 Task: open an excel sheet and write heading  Budget Tracker. Add Descriptions in a column and its values below  'Salary, Rent, Dining Out, Internet Bill, Groceries, Utilities Bill, Gas & Savings. 'Add Categories in next column and its values below  Income, Housing, Food, Utilities, Food, Utilities, Transportation & Savings. Add amount in next column and its values below  $2,500, $800, $100, $50, $200, $100, $100, $50 & $500. Add Dates in next column and its values below  2023-05-01, 2023-05-05, 2023-05-10, 2023-05-15, 2023-05-19, 2023-05-22, 2023-05-25 & 2023-05-30. Add Income/ Expense in next column and its values below  Income, Expense, Expense, Expense, Expense, Expense, Expense & IncomeSave page ExpenseCat
Action: Mouse moved to (41, 130)
Screenshot: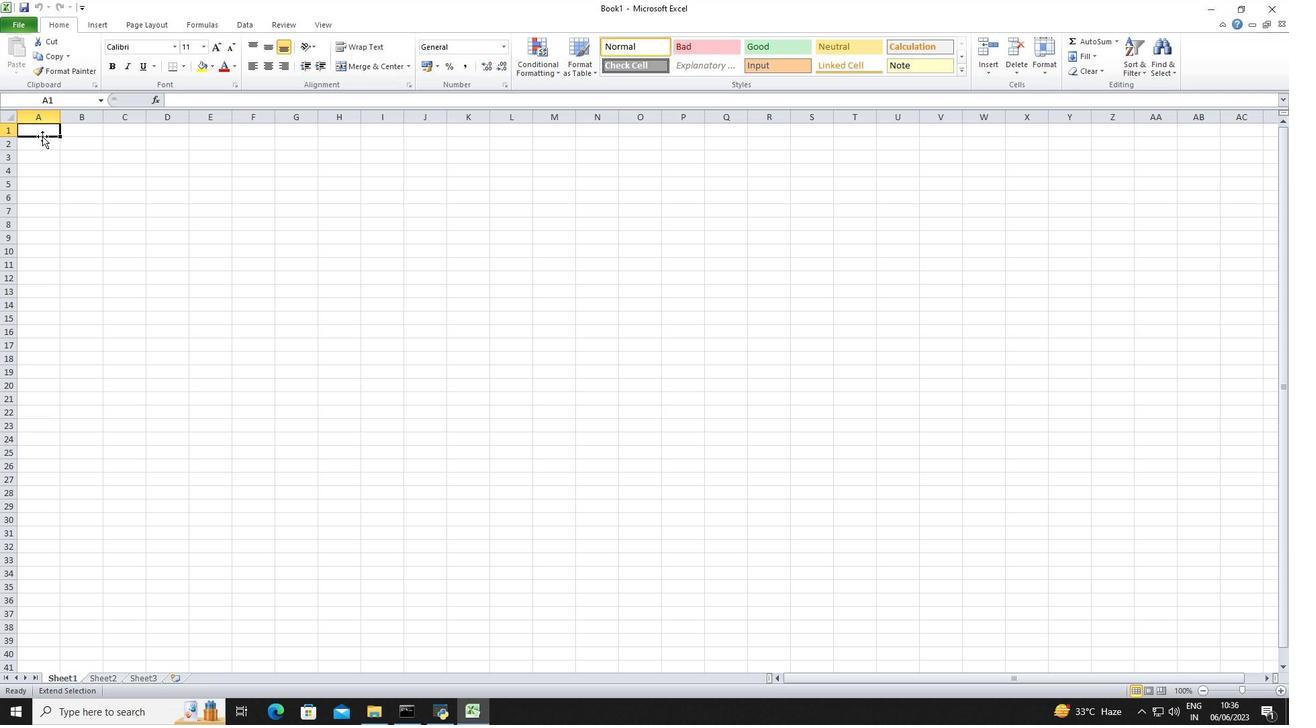 
Action: Mouse pressed left at (41, 130)
Screenshot: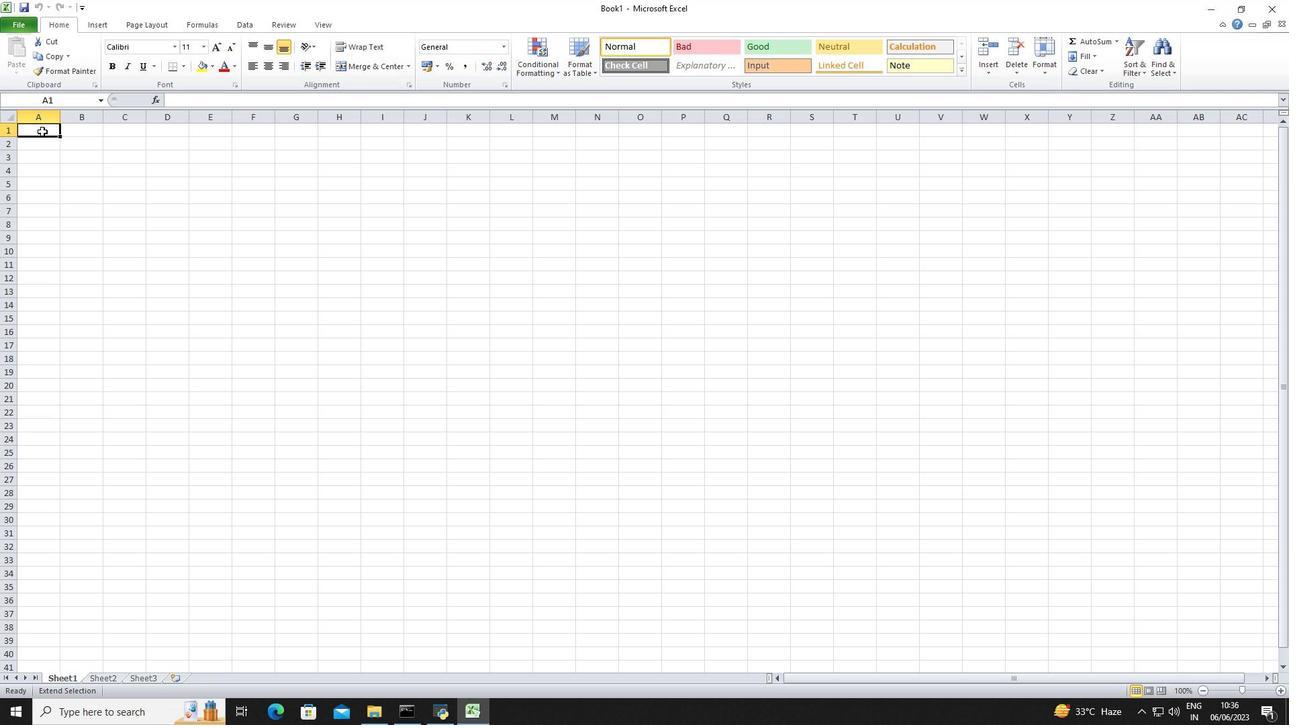 
Action: Key pressed <Key.shift>Budget<Key.space><Key.shift>Tracker<Key.down><Key.down><Key.shift>Descriptions<Key.down><Key.shift>Salary<Key.down><Key.shift>Rent<Key.down><Key.shift>Dining<Key.space><Key.shift>Out<Key.down><Key.shift>Internet<Key.space><Key.shift>Bill<Key.enter><Key.shift>F<Key.backspace><Key.shift>Groceries<Key.down><Key.shift>Utilties<Key.space><Key.shift>V<Key.backspace><Key.shift>Bill<Key.enter><Key.shift>Gas\<Key.enter><Key.backspace><Key.up>
Screenshot: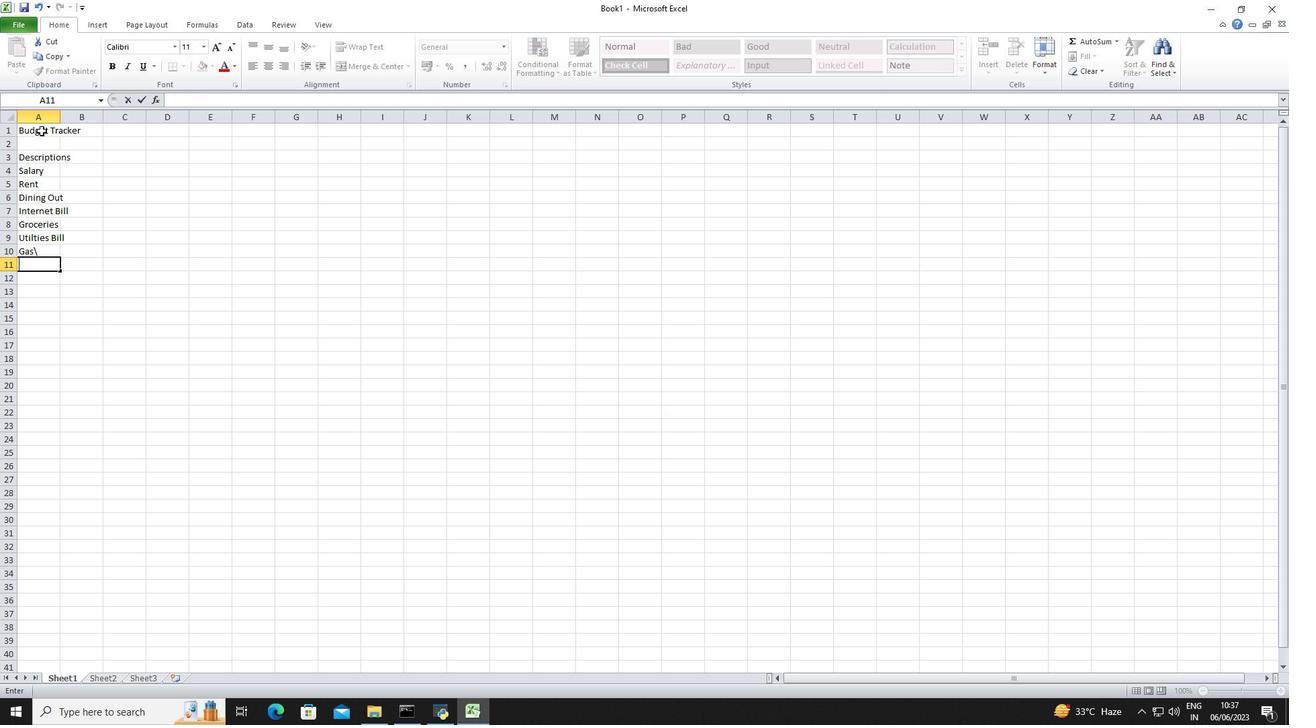 
Action: Mouse moved to (42, 252)
Screenshot: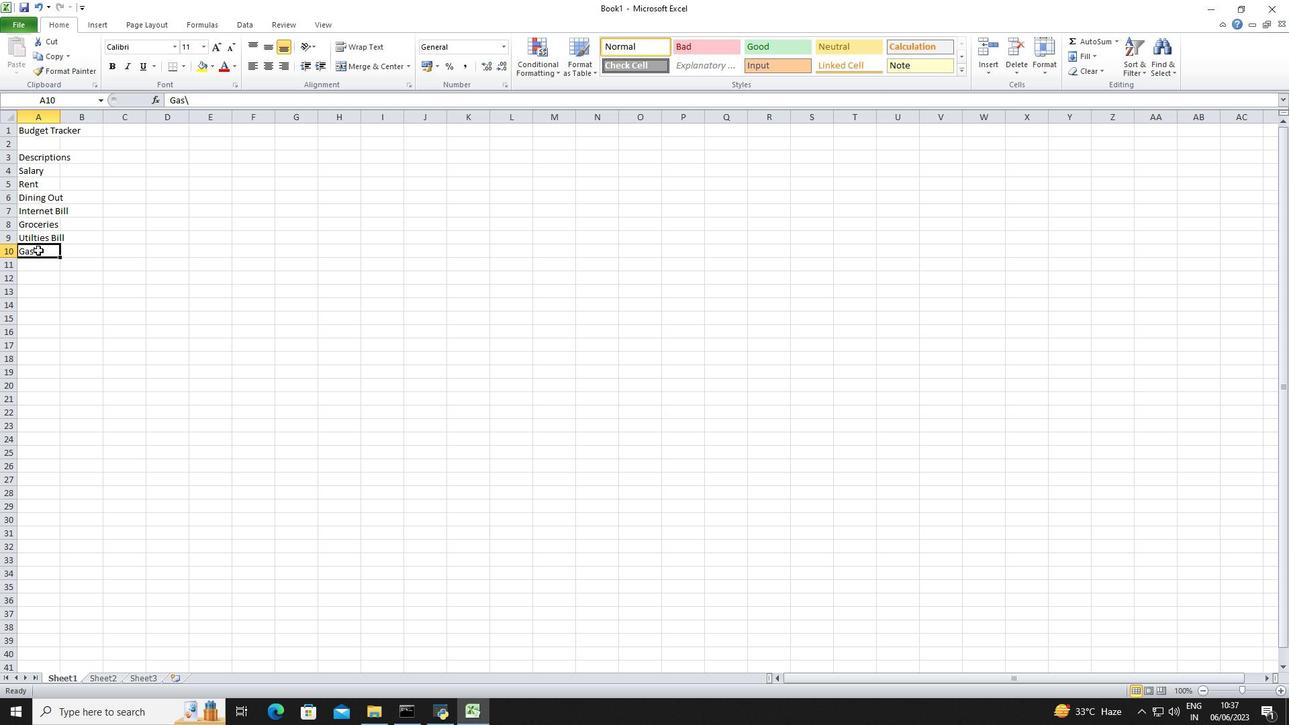 
Action: Mouse pressed left at (42, 252)
Screenshot: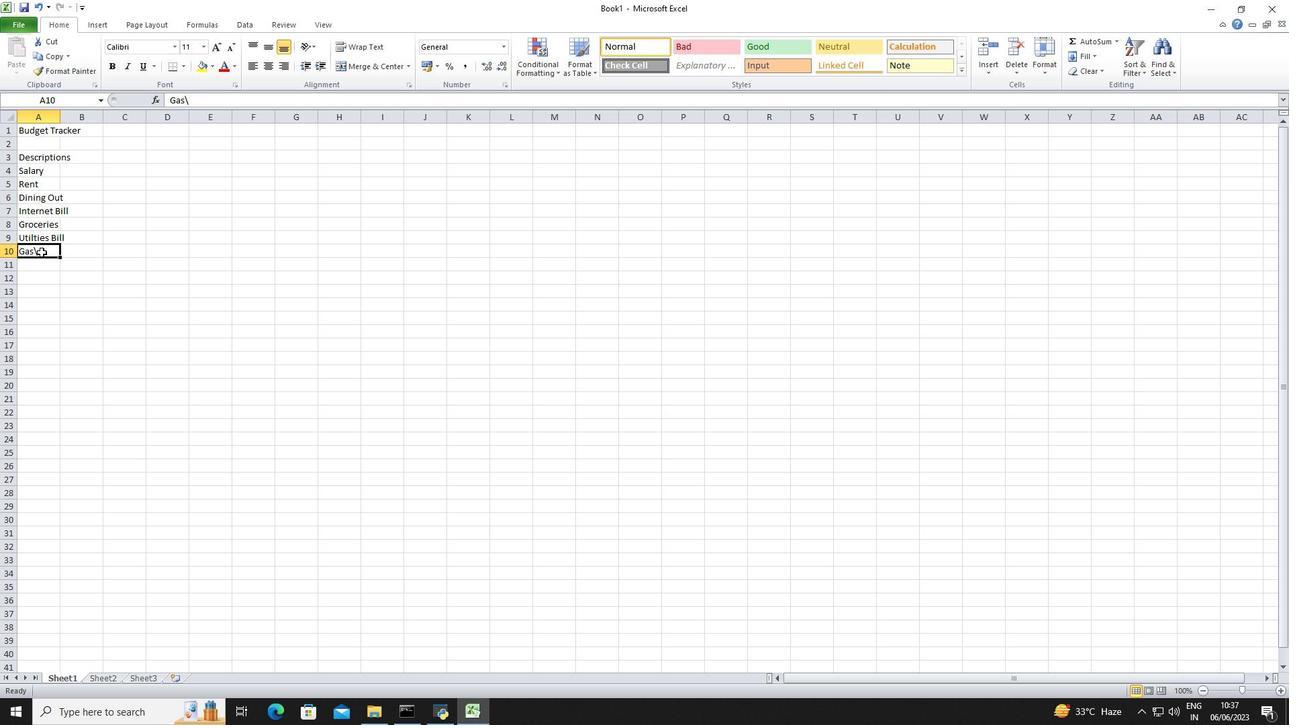 
Action: Mouse pressed left at (42, 252)
Screenshot: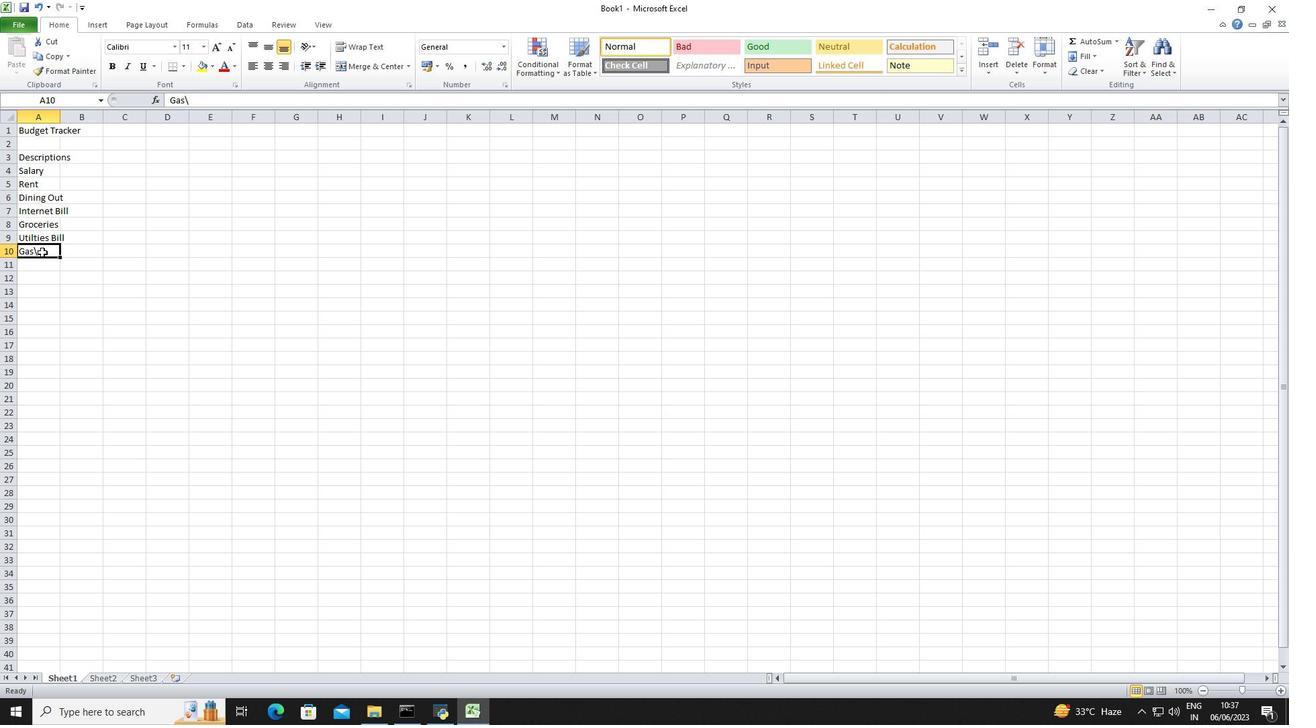 
Action: Key pressed <Key.backspace><Key.enter><Key.shift>Savings<Key.down><Key.right><Key.right><Key.up><Key.up><Key.up><Key.up><Key.up><Key.up><Key.up><Key.up><Key.up><Key.shift>Categories<Key.down><Key.shift>Income<Key.down><Key.shift>Housng<Key.left><Key.right>
Screenshot: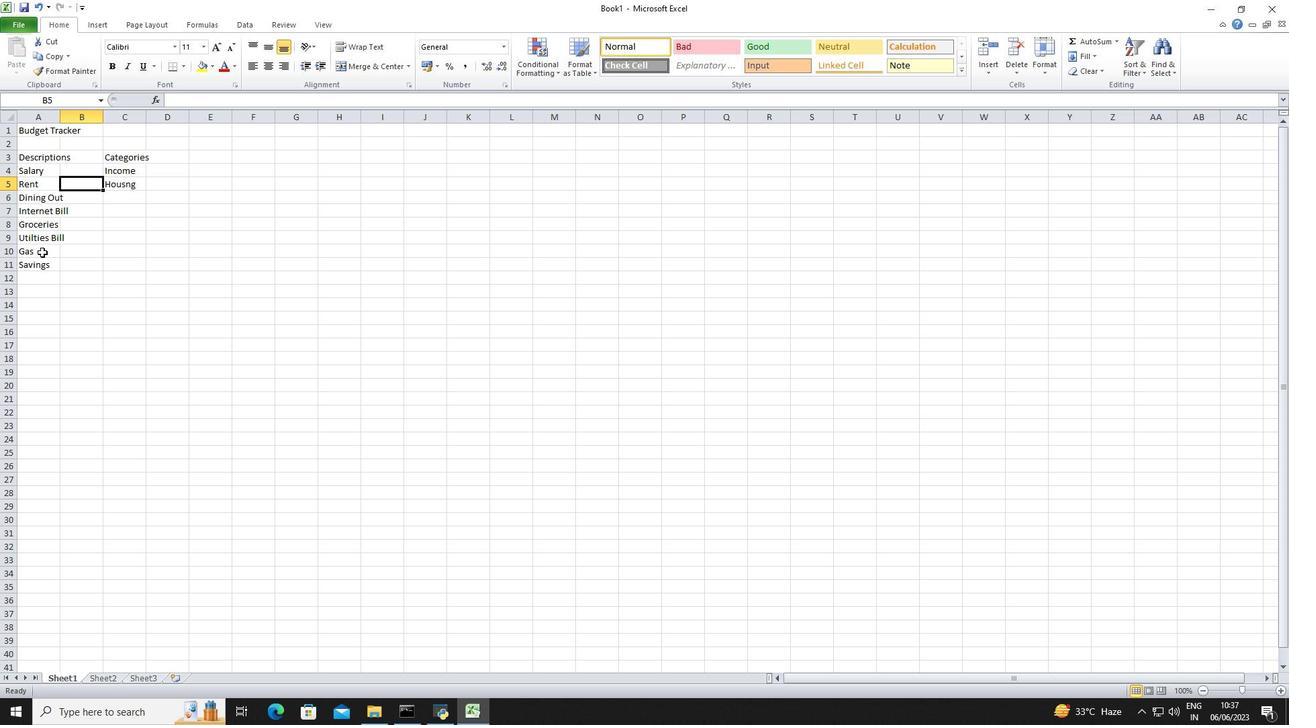
Action: Mouse moved to (120, 178)
Screenshot: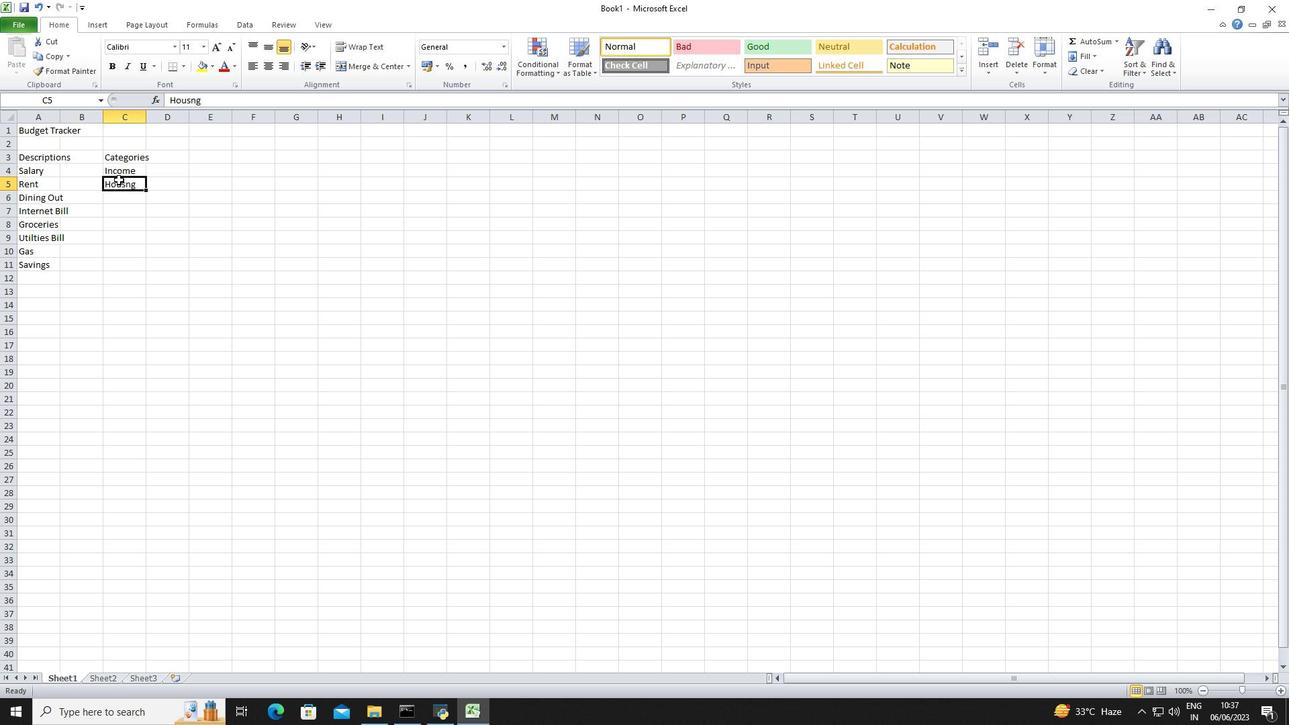 
Action: Mouse pressed left at (120, 178)
Screenshot: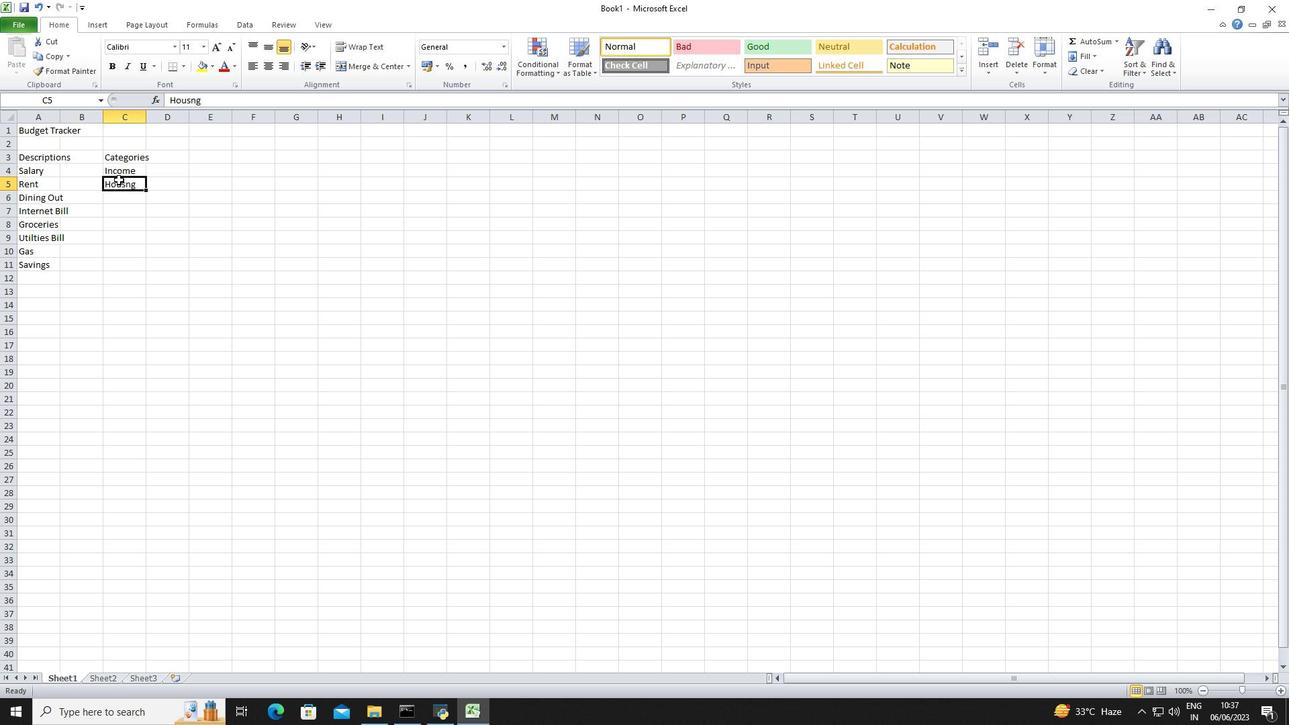 
Action: Mouse moved to (118, 180)
Screenshot: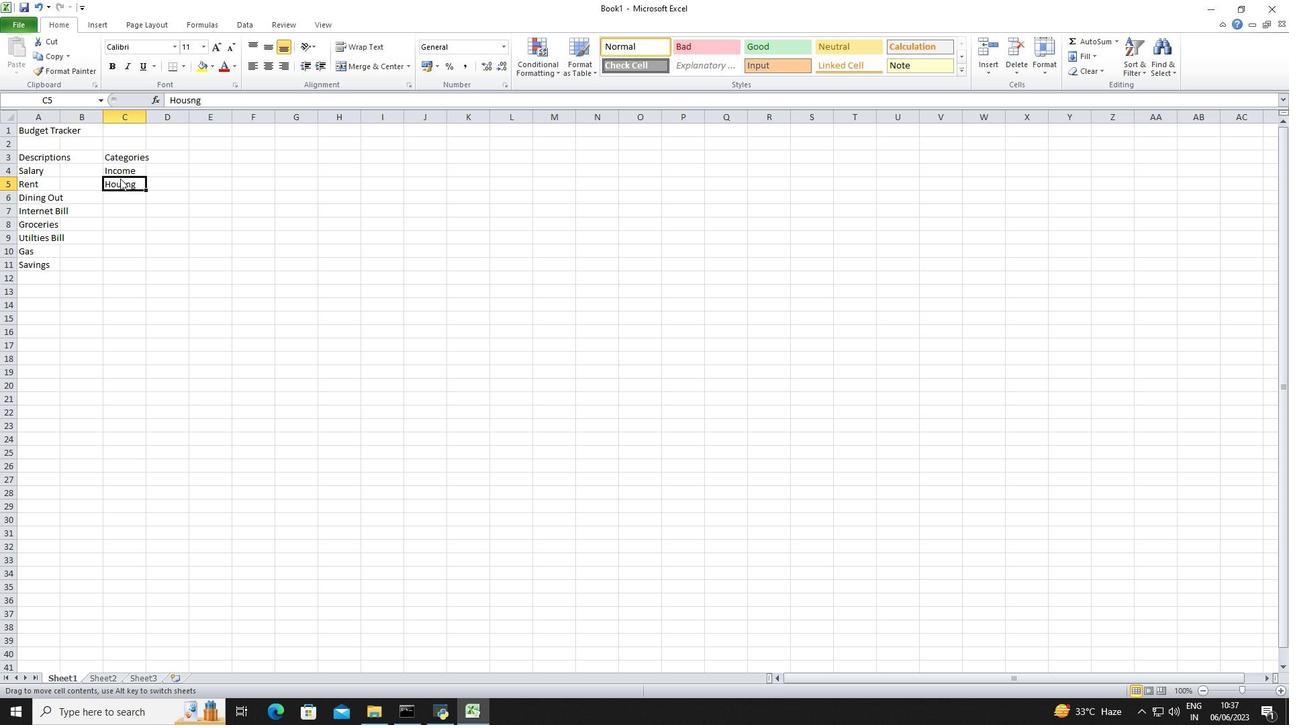 
Action: Mouse pressed left at (118, 180)
Screenshot: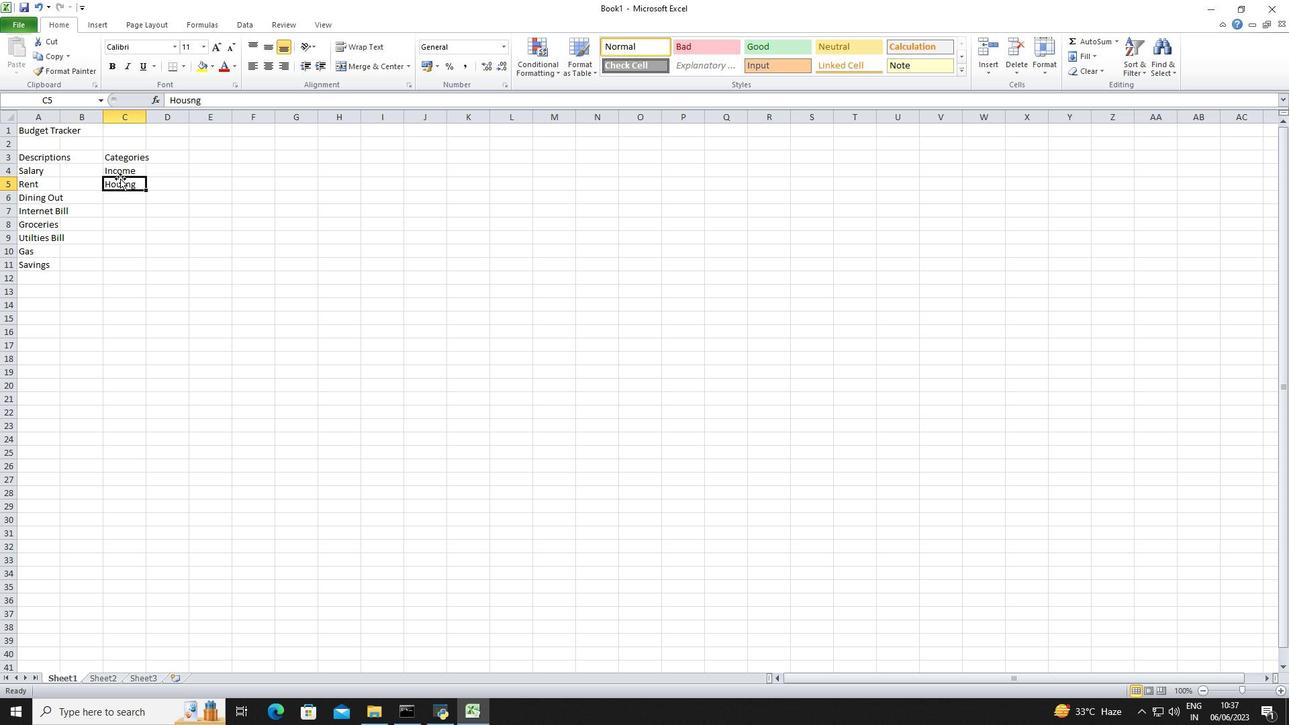 
Action: Mouse moved to (122, 183)
Screenshot: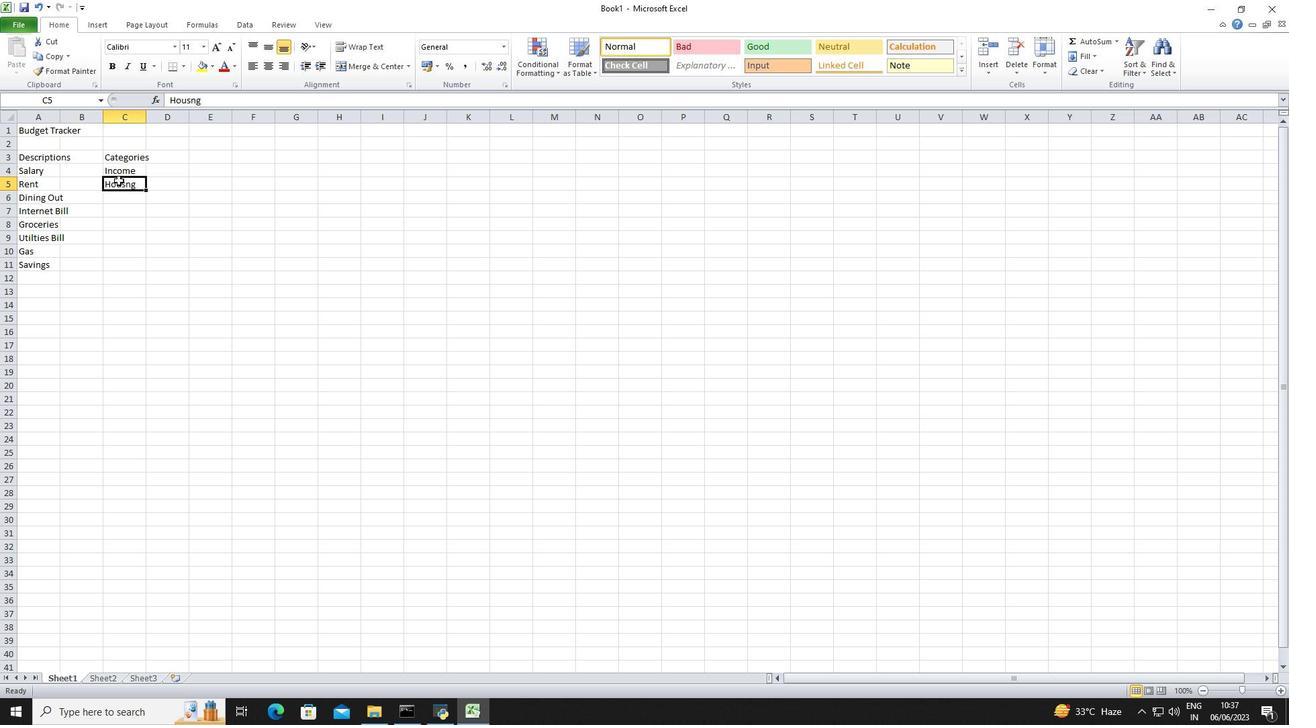 
Action: Mouse pressed left at (122, 183)
Screenshot: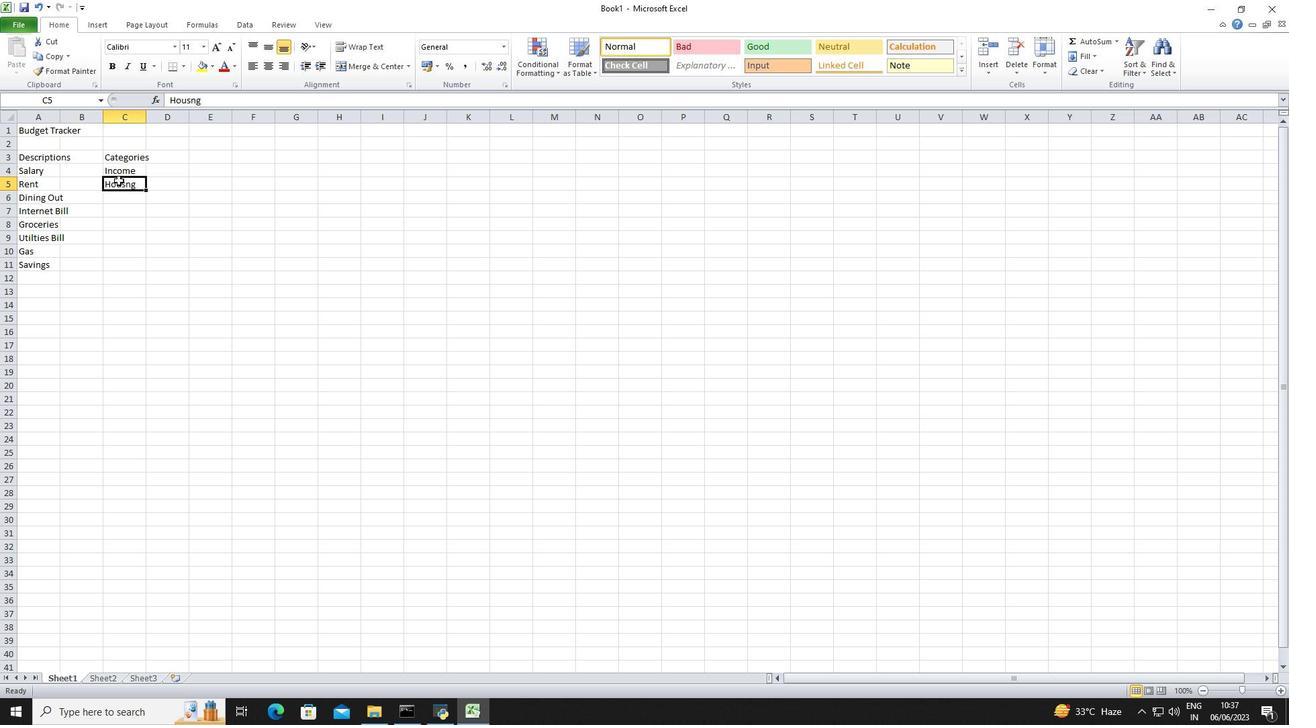 
Action: Mouse pressed left at (122, 183)
Screenshot: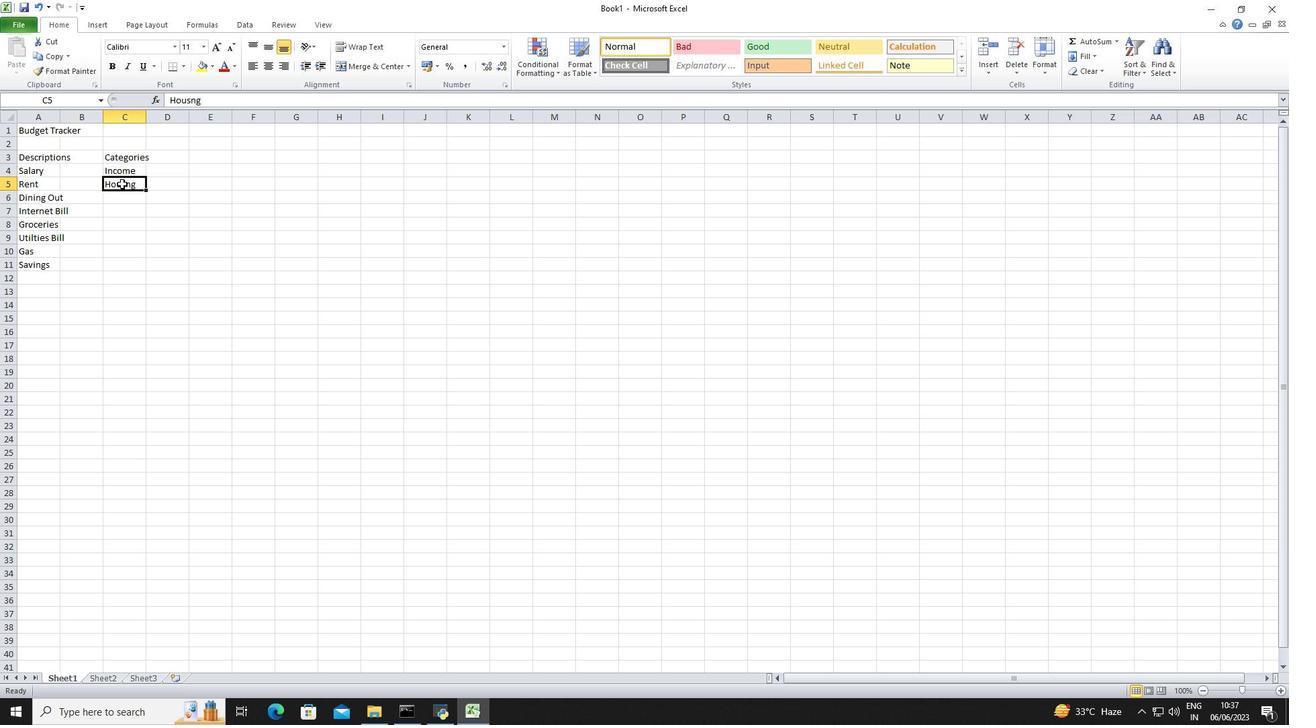 
Action: Mouse moved to (124, 182)
Screenshot: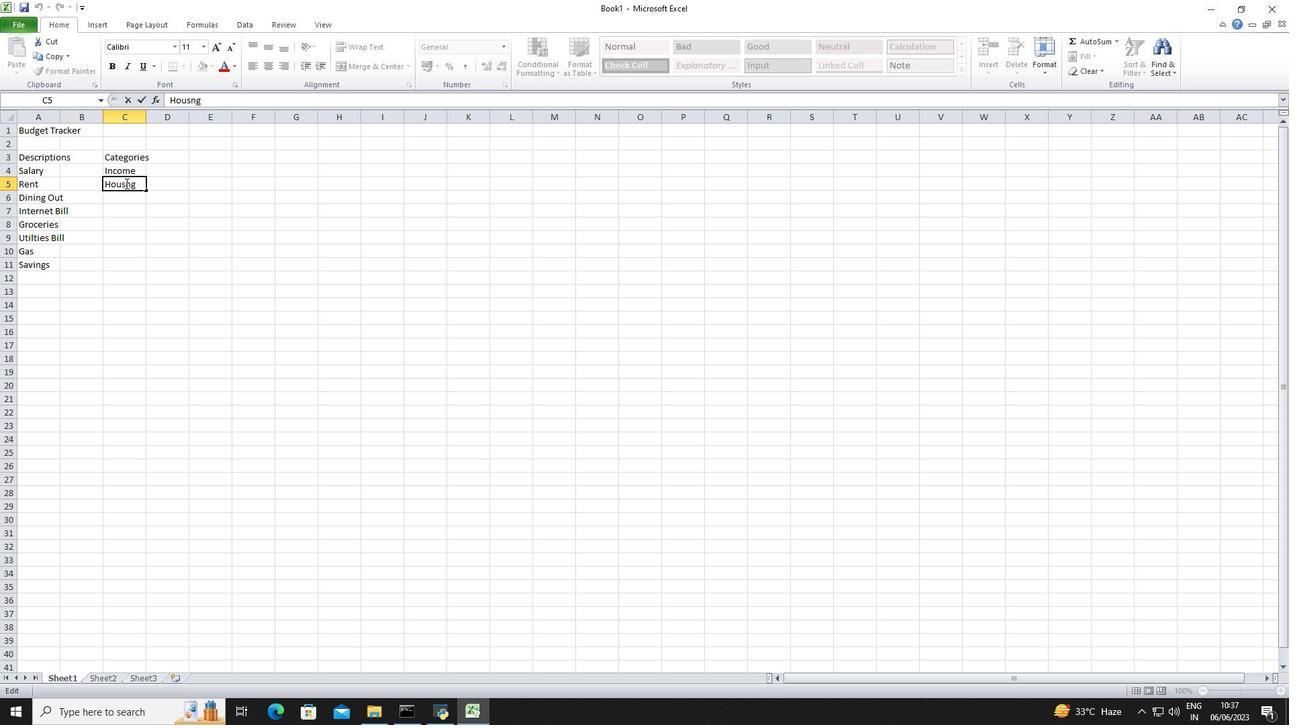 
Action: Mouse pressed left at (124, 182)
Screenshot: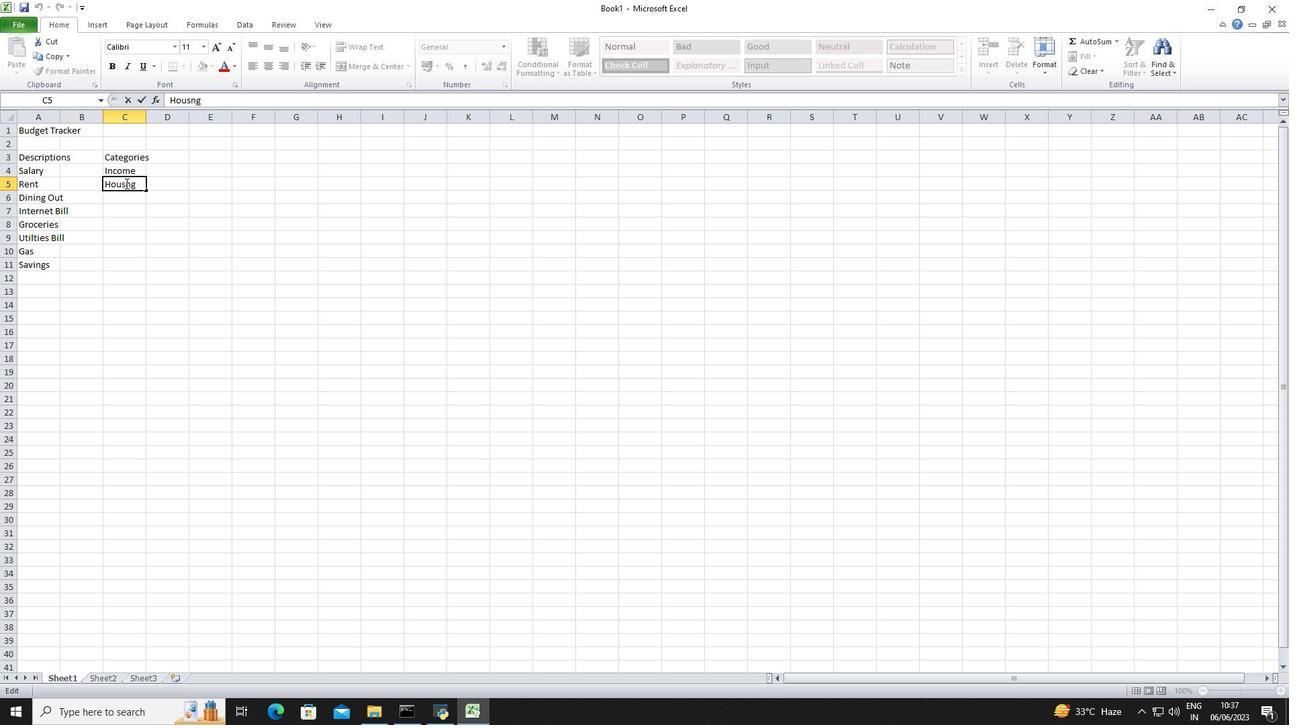 
Action: Mouse moved to (159, 196)
Screenshot: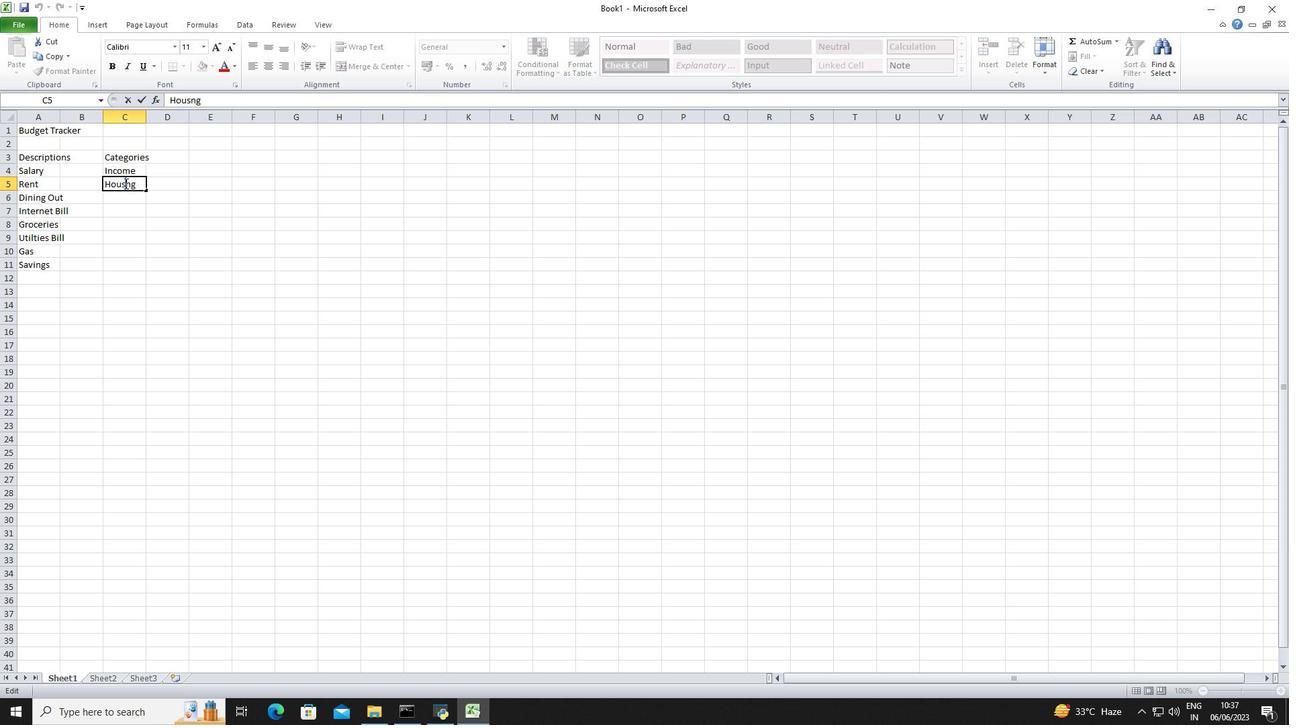 
Action: Key pressed i<Key.enter><Key.shift>Food<Key.enter><Key.shift>Utilities<Key.enter><Key.shift>Food<Key.enter><Key.shift>Utilities<Key.enter><Key.shift>Transportation<Key.enter><Key.shift><Key.shift><Key.shift><Key.shift><Key.shift><Key.shift><Key.shift><Key.shift><Key.shift><Key.shift><Key.shift><Key.shift><Key.shift><Key.shift><Key.shift><Key.shift><Key.shift><Key.shift><Key.shift><Key.shift><Key.shift><Key.shift>Savings<Key.down><Key.right><Key.right><Key.up><Key.up><Key.up><Key.up><Key.up><Key.up><Key.up><Key.up><Key.up><Key.shift>Amount<Key.down>2500<Key.down>800<Key.down>100<Key.down>50<Key.down>200<Key.down>100<Key.down>100<Key.down>50<Key.up>50<Key.down>500<Key.down><Key.right><Key.right>
Screenshot: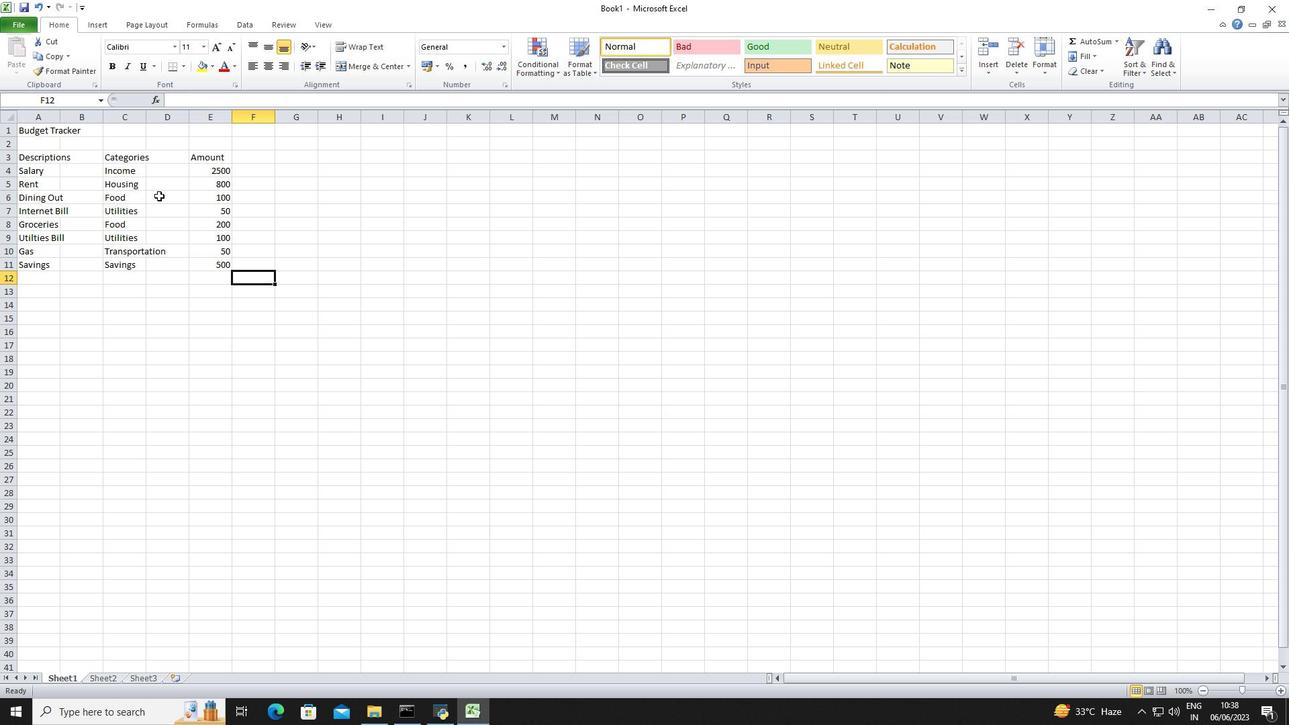 
Action: Mouse moved to (208, 172)
Screenshot: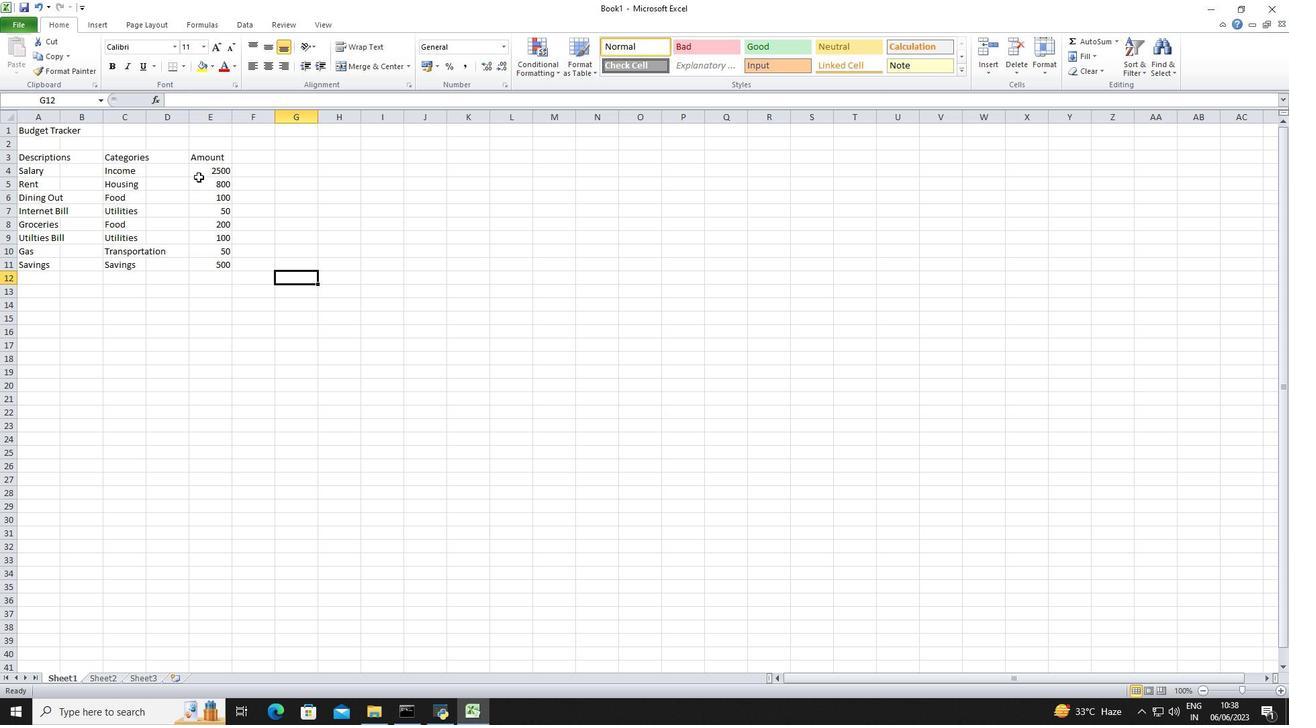 
Action: Mouse pressed left at (208, 172)
Screenshot: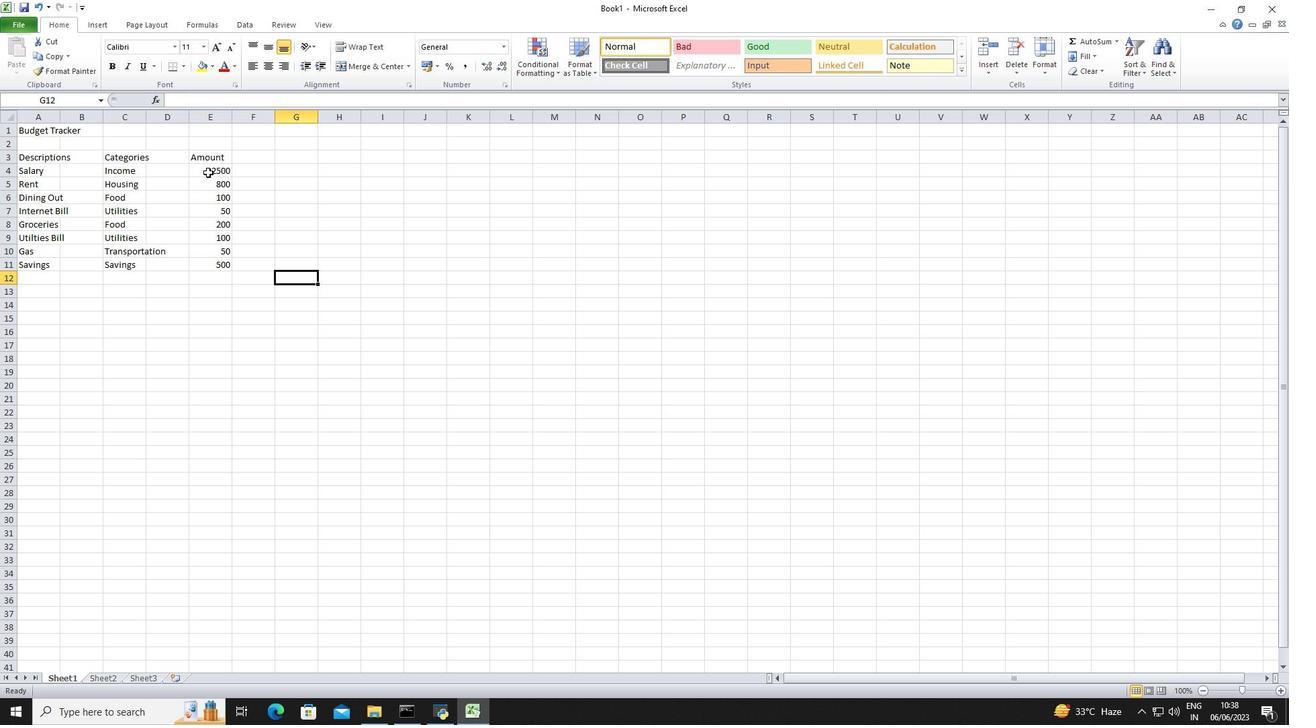 
Action: Mouse moved to (501, 47)
Screenshot: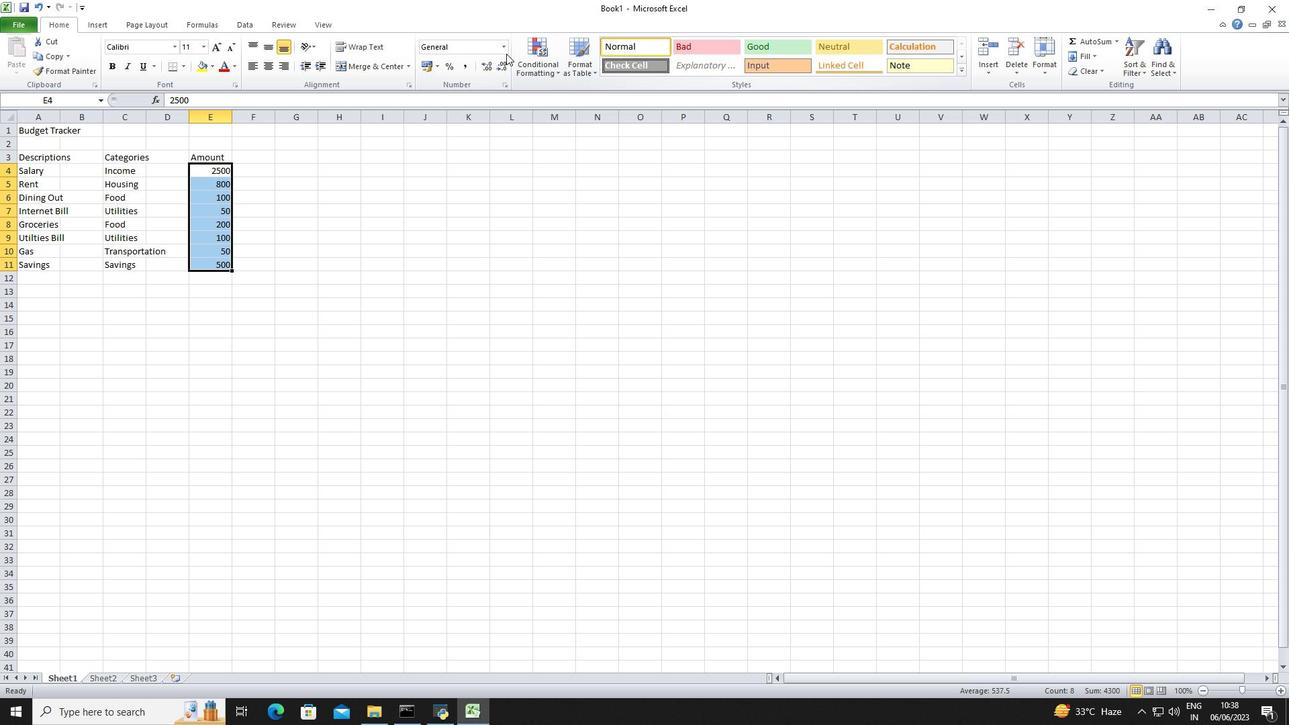 
Action: Mouse pressed left at (501, 47)
Screenshot: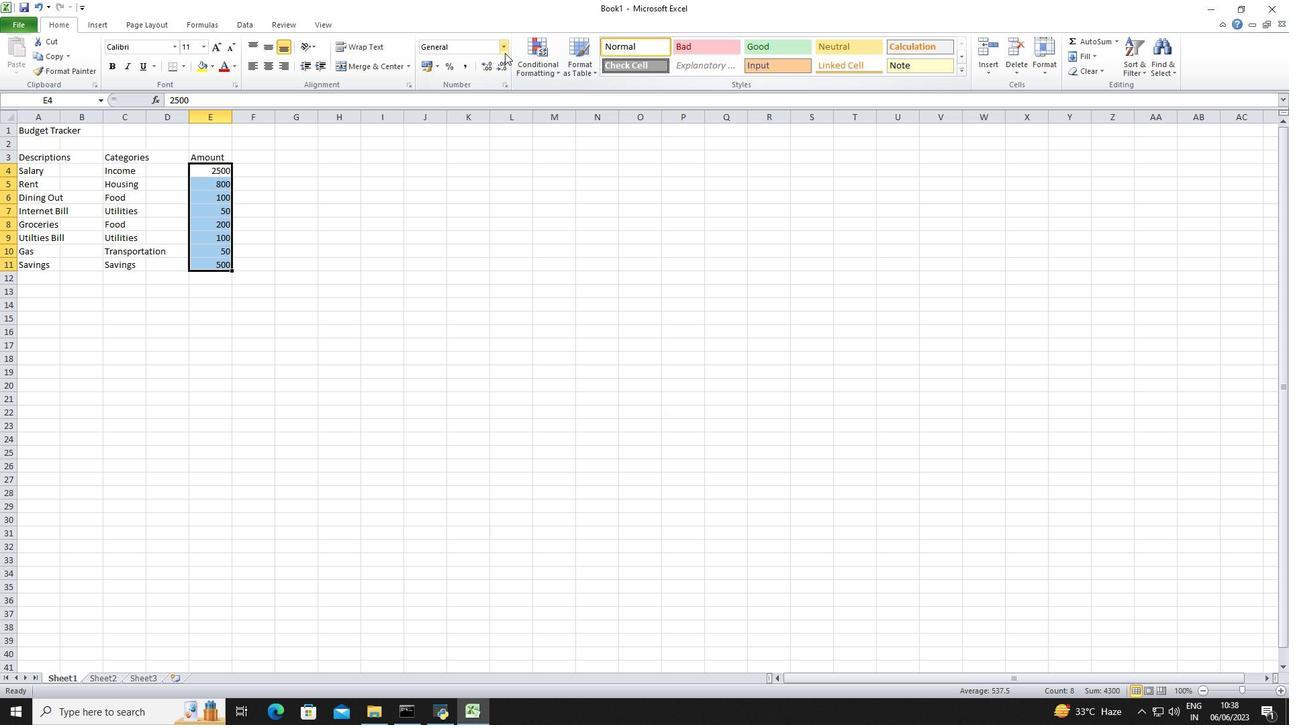 
Action: Mouse moved to (503, 391)
Screenshot: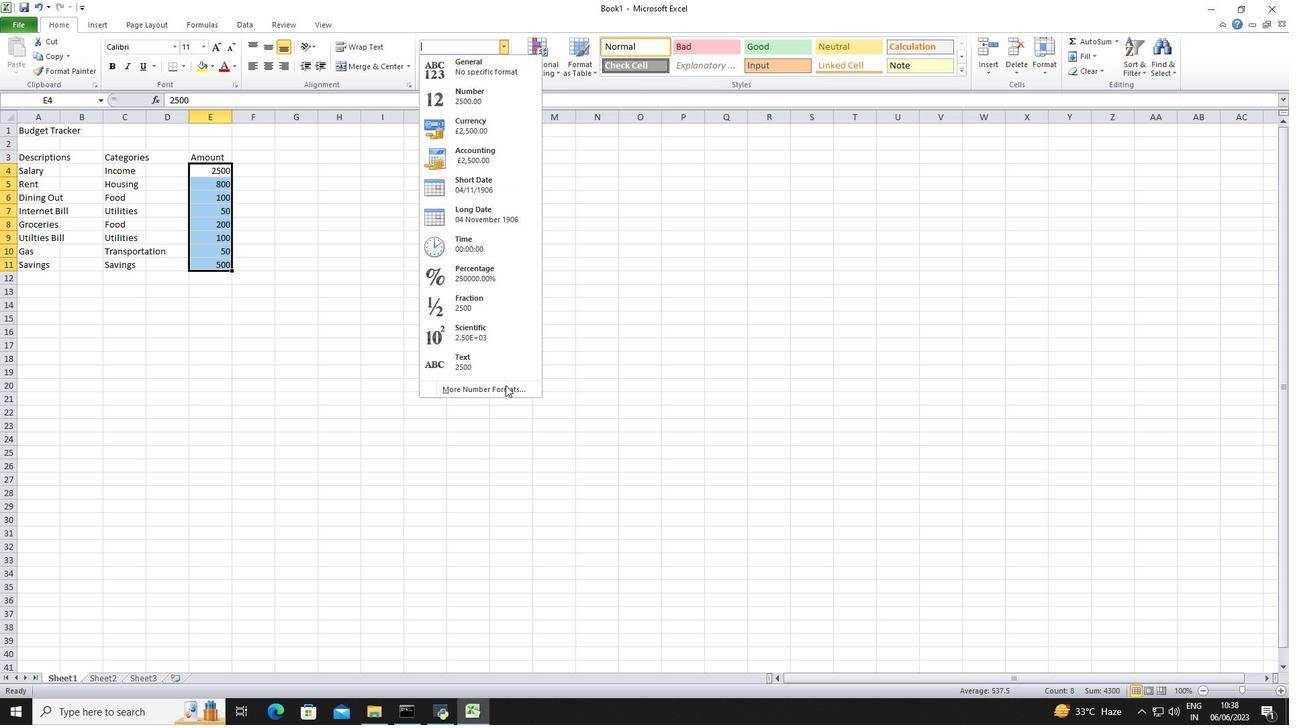 
Action: Mouse pressed left at (503, 391)
Screenshot: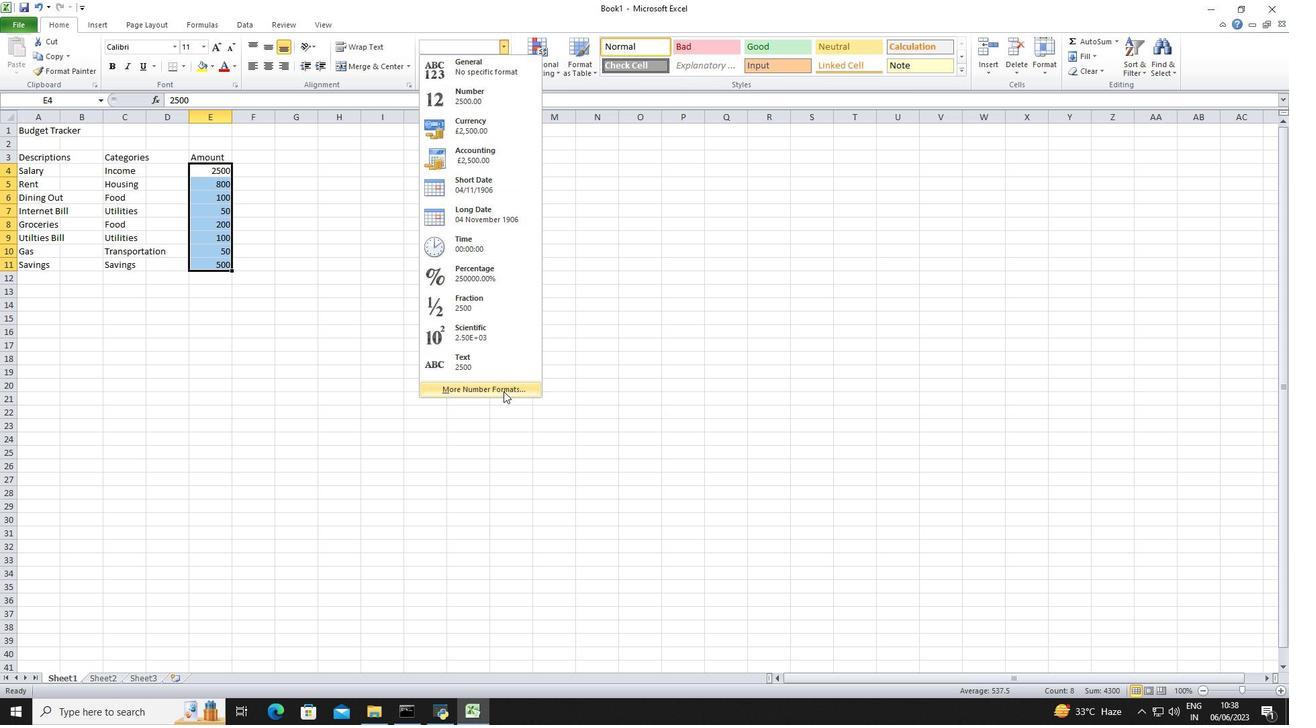 
Action: Mouse moved to (196, 247)
Screenshot: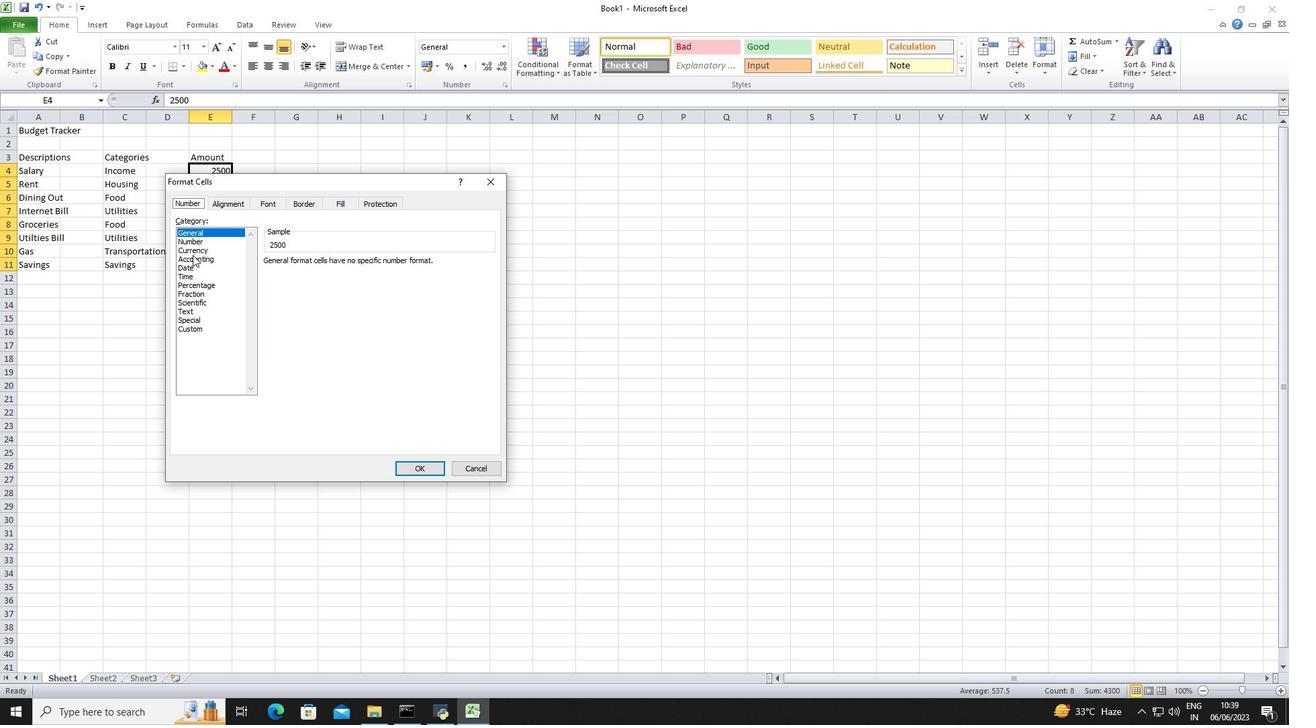 
Action: Mouse pressed left at (196, 247)
Screenshot: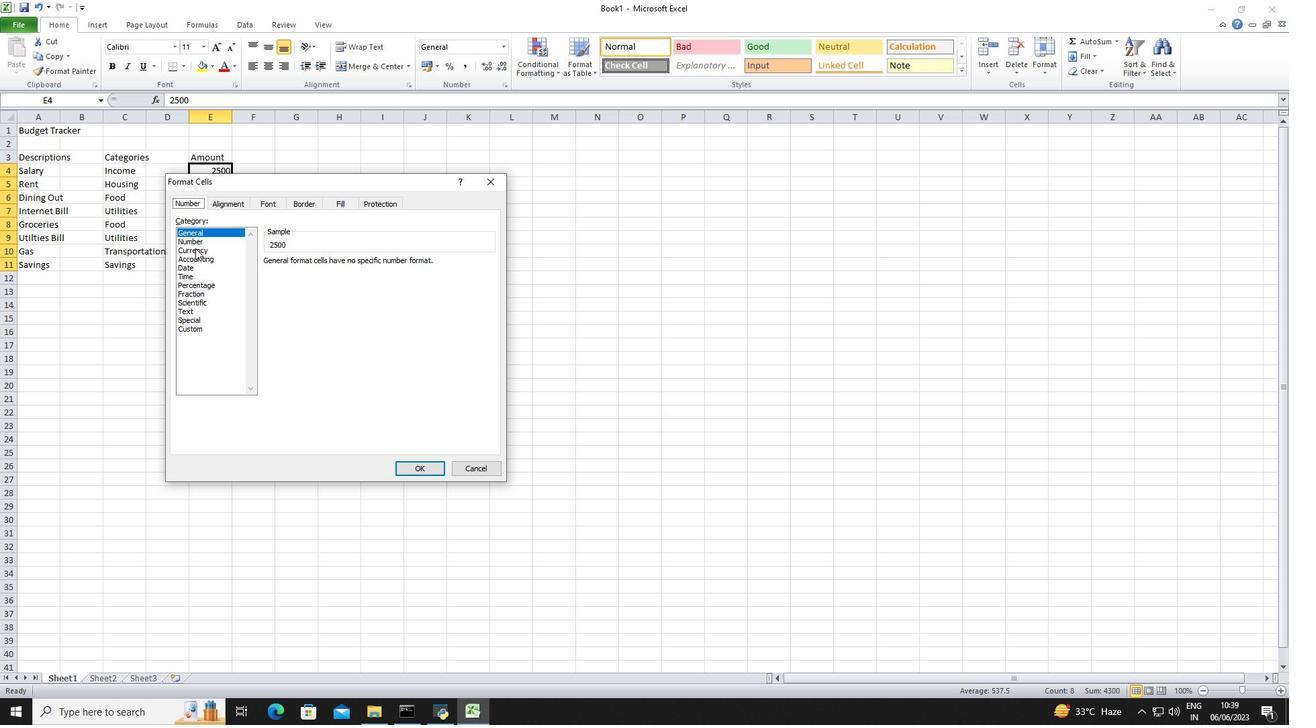 
Action: Mouse moved to (354, 265)
Screenshot: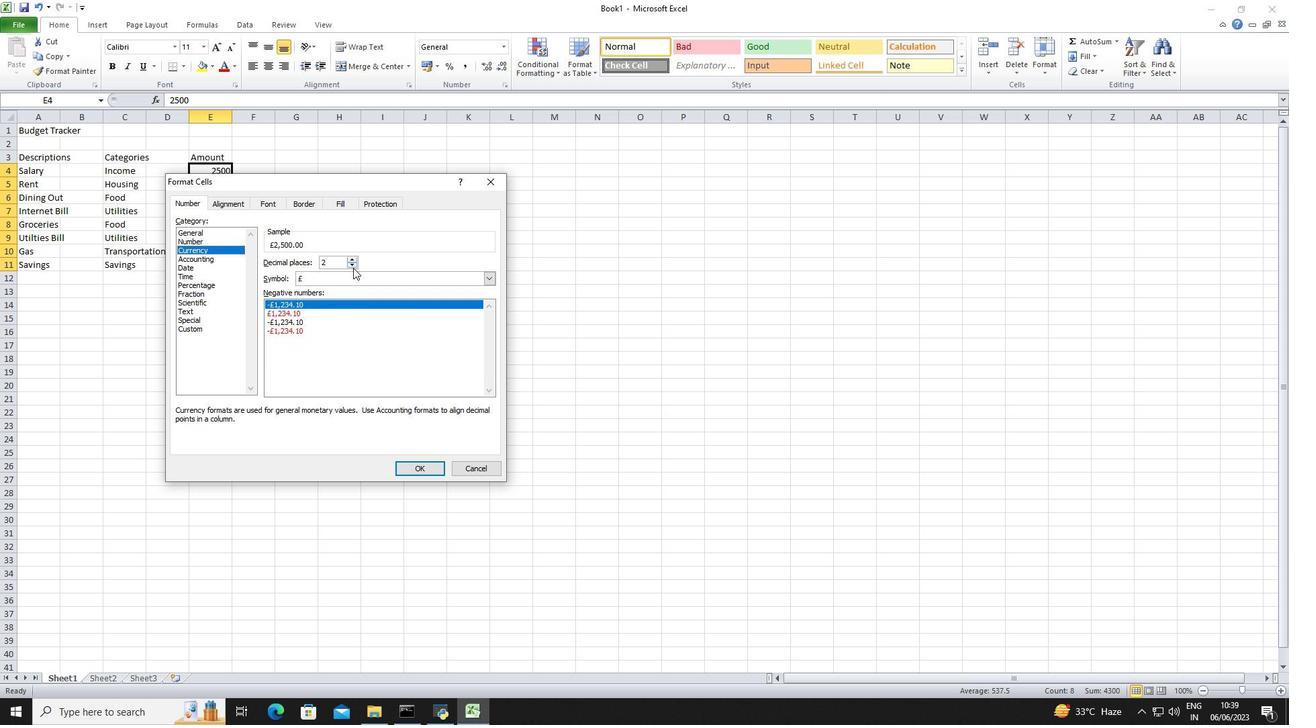 
Action: Mouse pressed left at (354, 265)
Screenshot: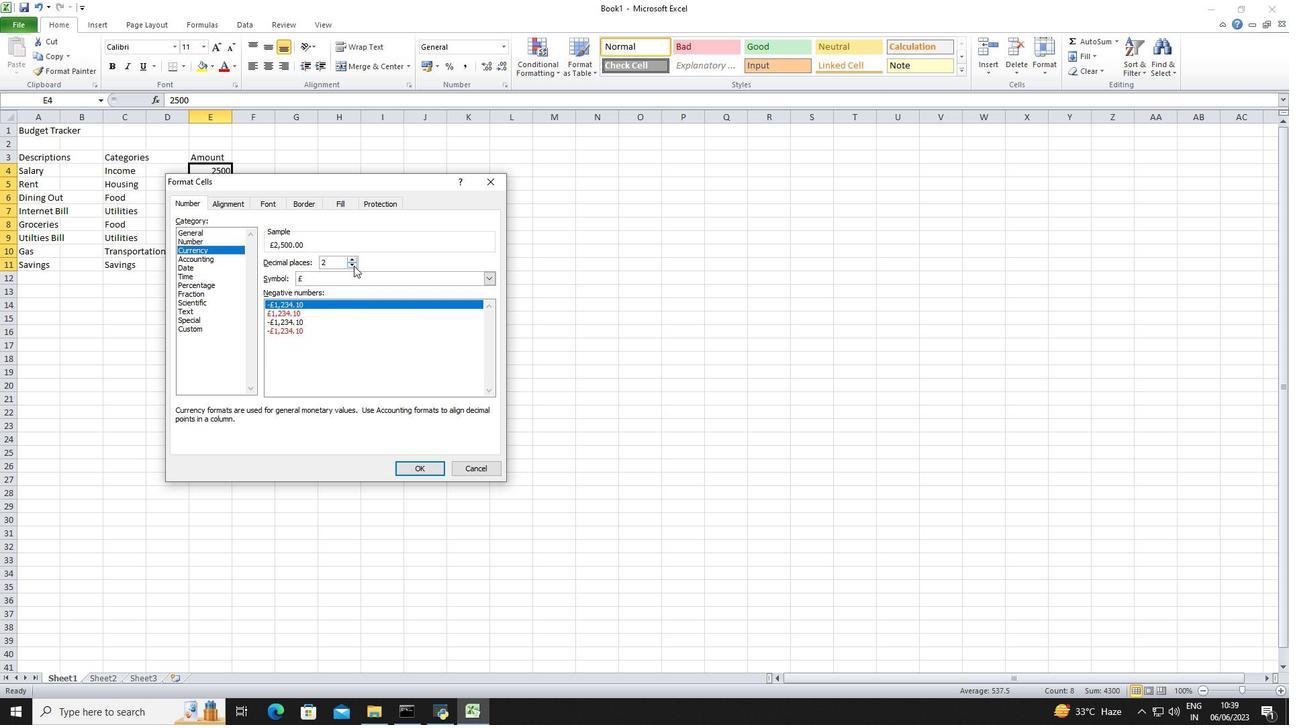
Action: Mouse pressed left at (354, 265)
Screenshot: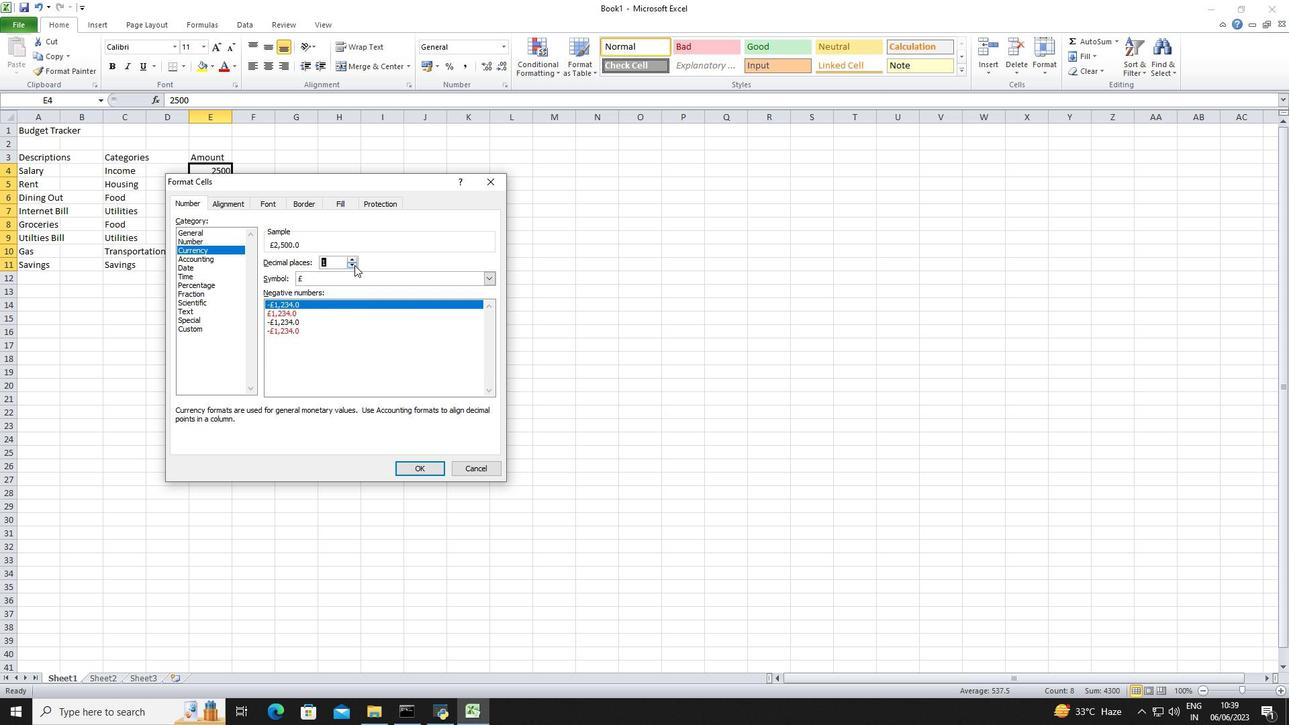 
Action: Mouse moved to (359, 277)
Screenshot: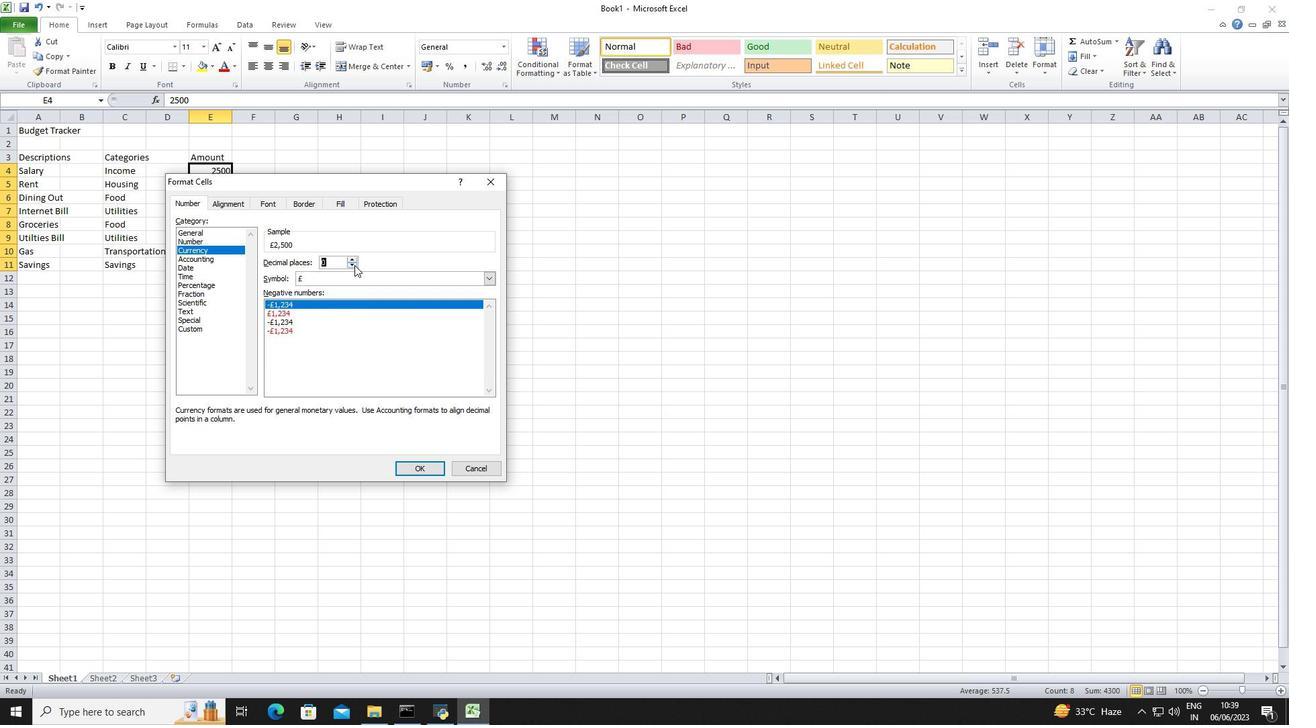 
Action: Mouse pressed left at (359, 277)
Screenshot: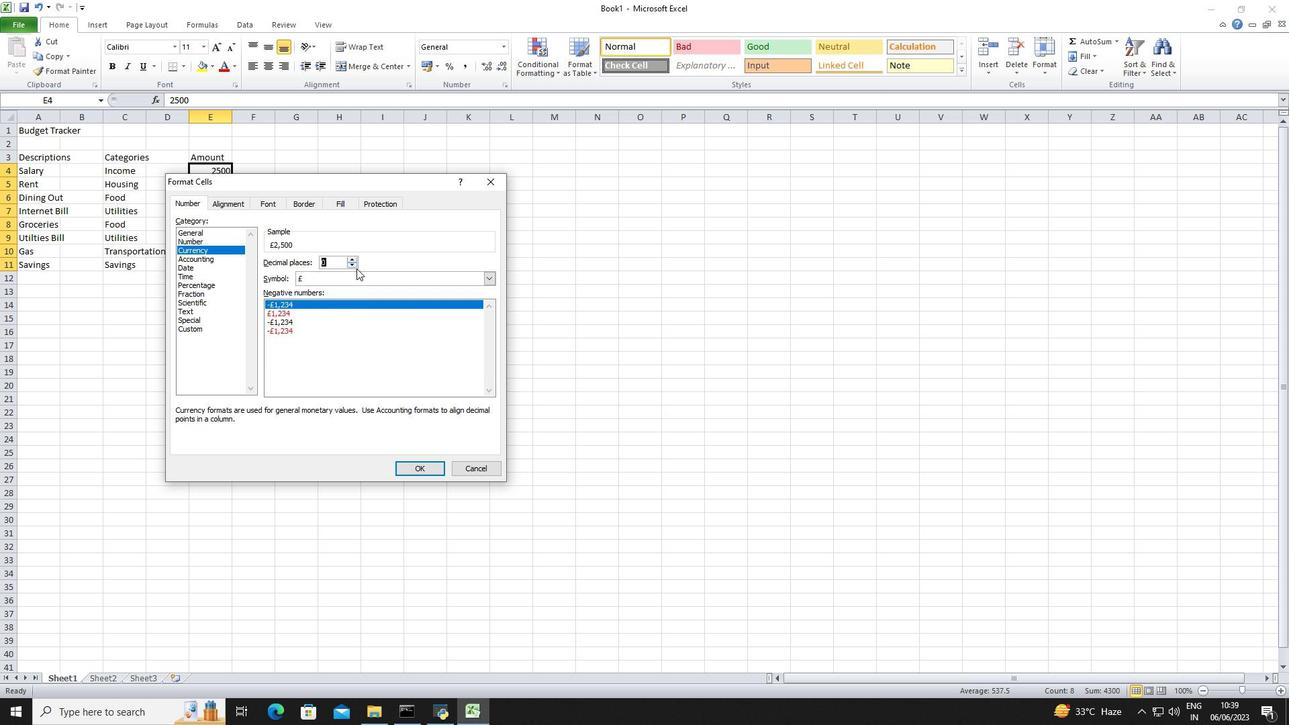 
Action: Mouse moved to (358, 296)
Screenshot: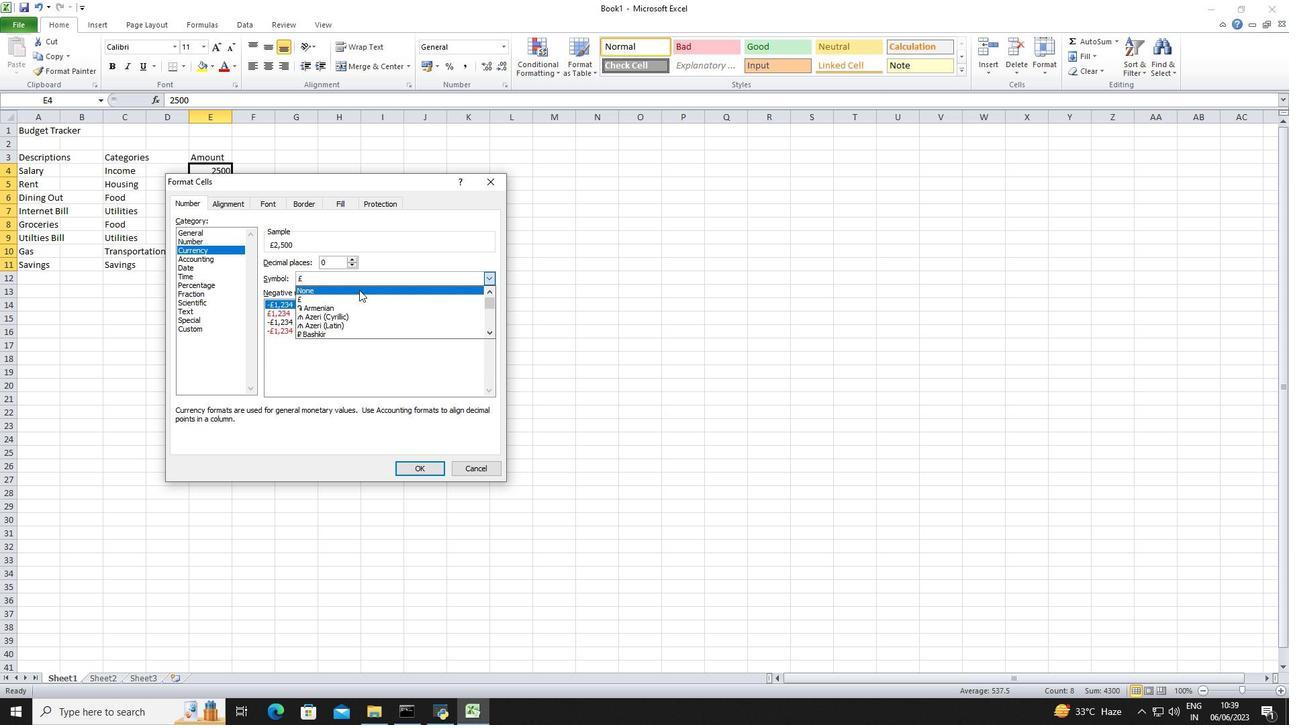 
Action: Mouse scrolled (358, 296) with delta (0, 0)
Screenshot: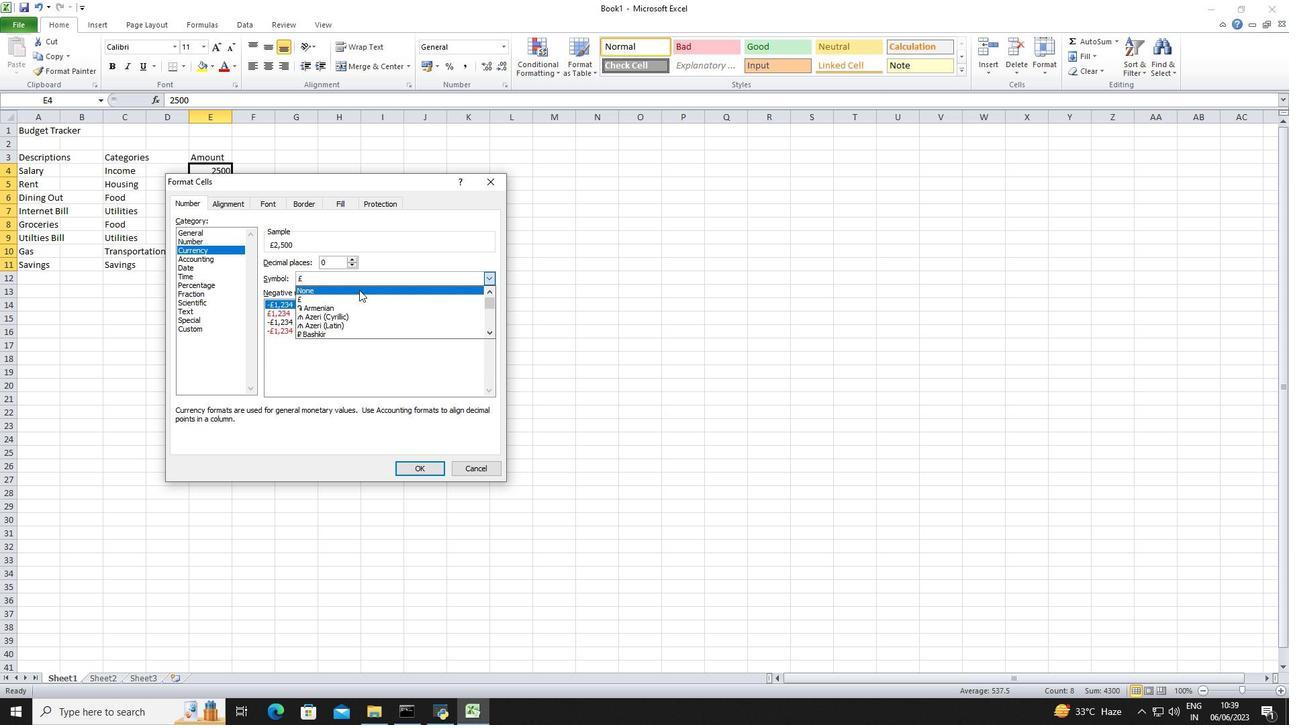 
Action: Mouse moved to (358, 298)
Screenshot: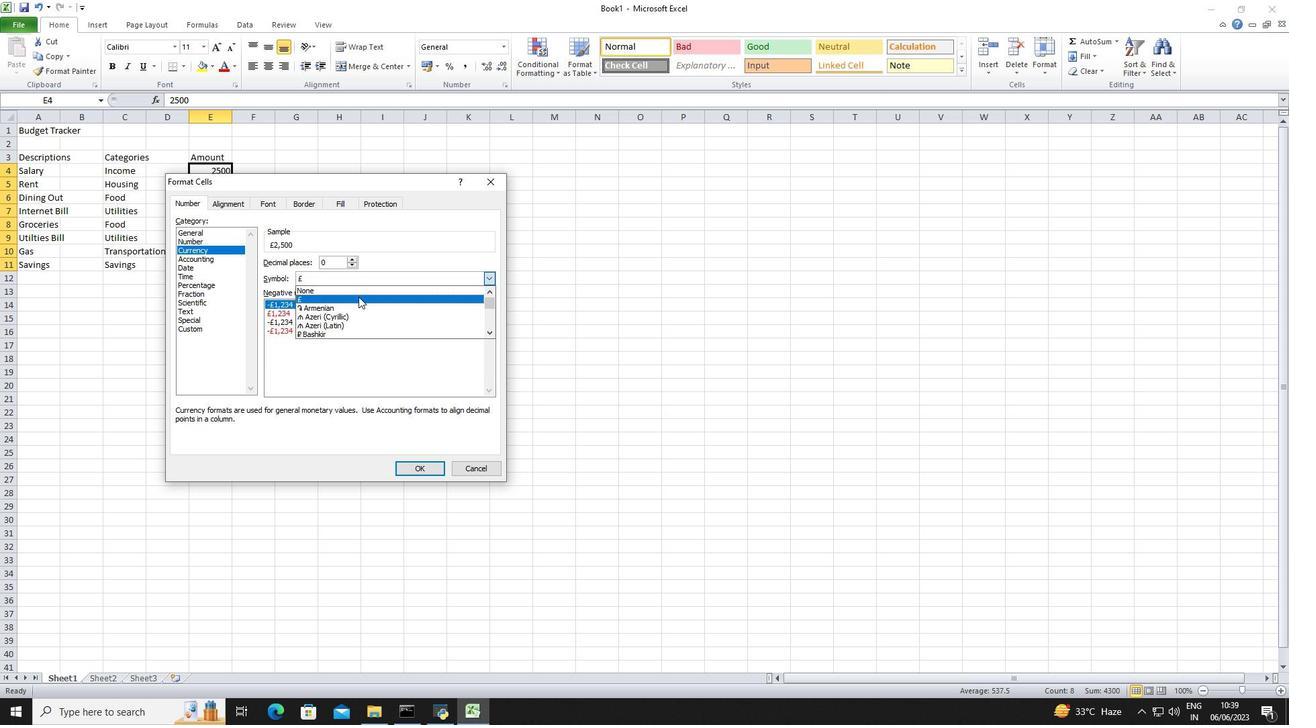 
Action: Mouse scrolled (358, 297) with delta (0, 0)
Screenshot: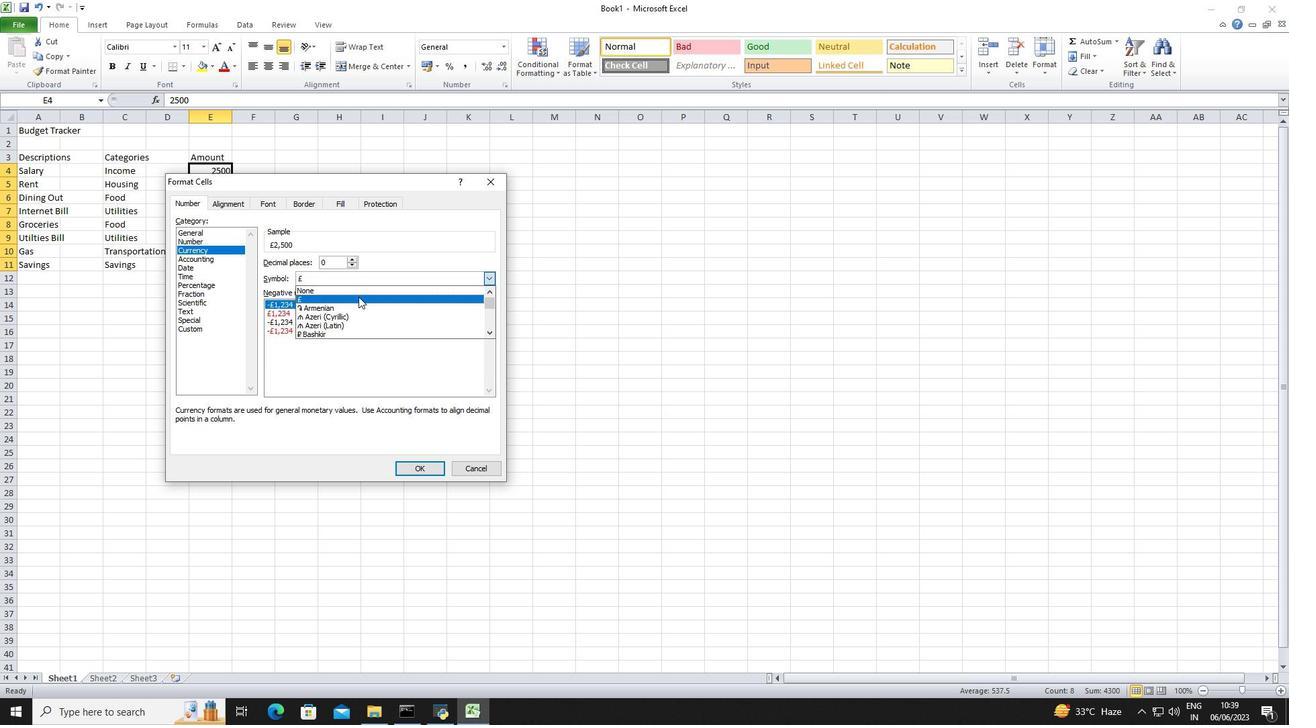 
Action: Mouse scrolled (358, 297) with delta (0, 0)
Screenshot: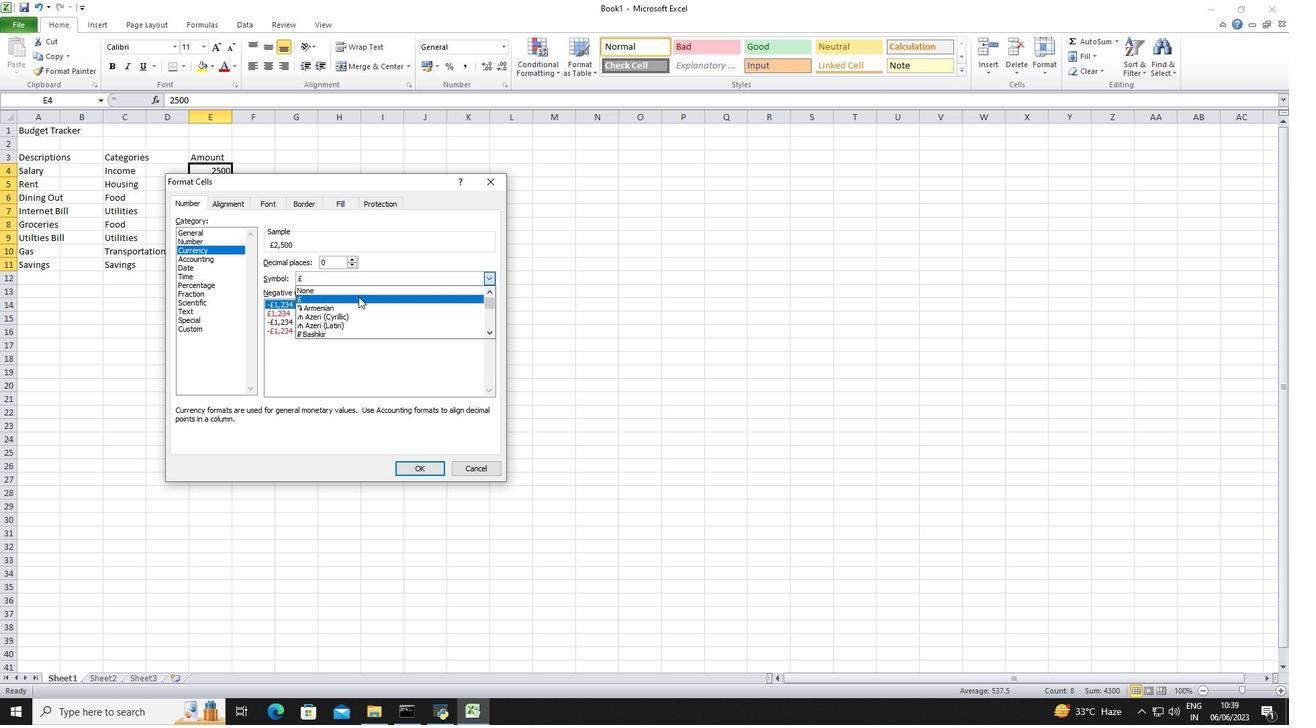
Action: Mouse scrolled (358, 297) with delta (0, 0)
Screenshot: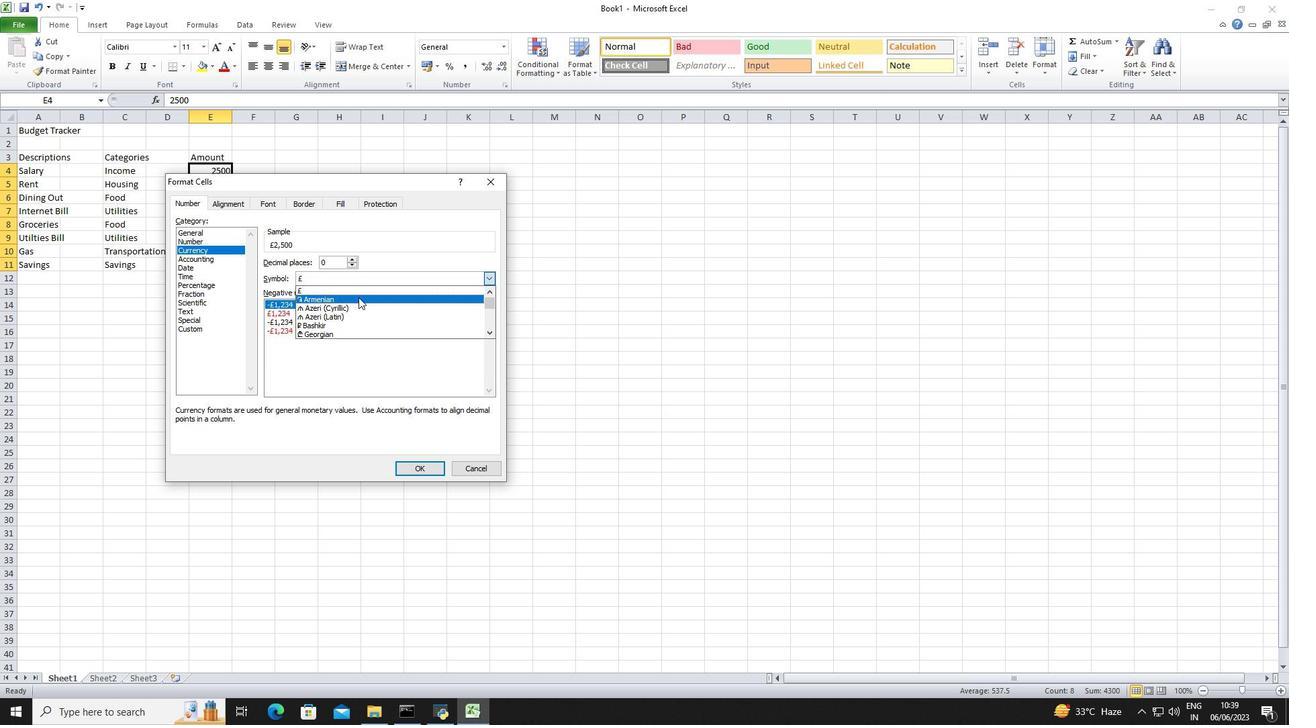 
Action: Mouse scrolled (358, 297) with delta (0, 0)
Screenshot: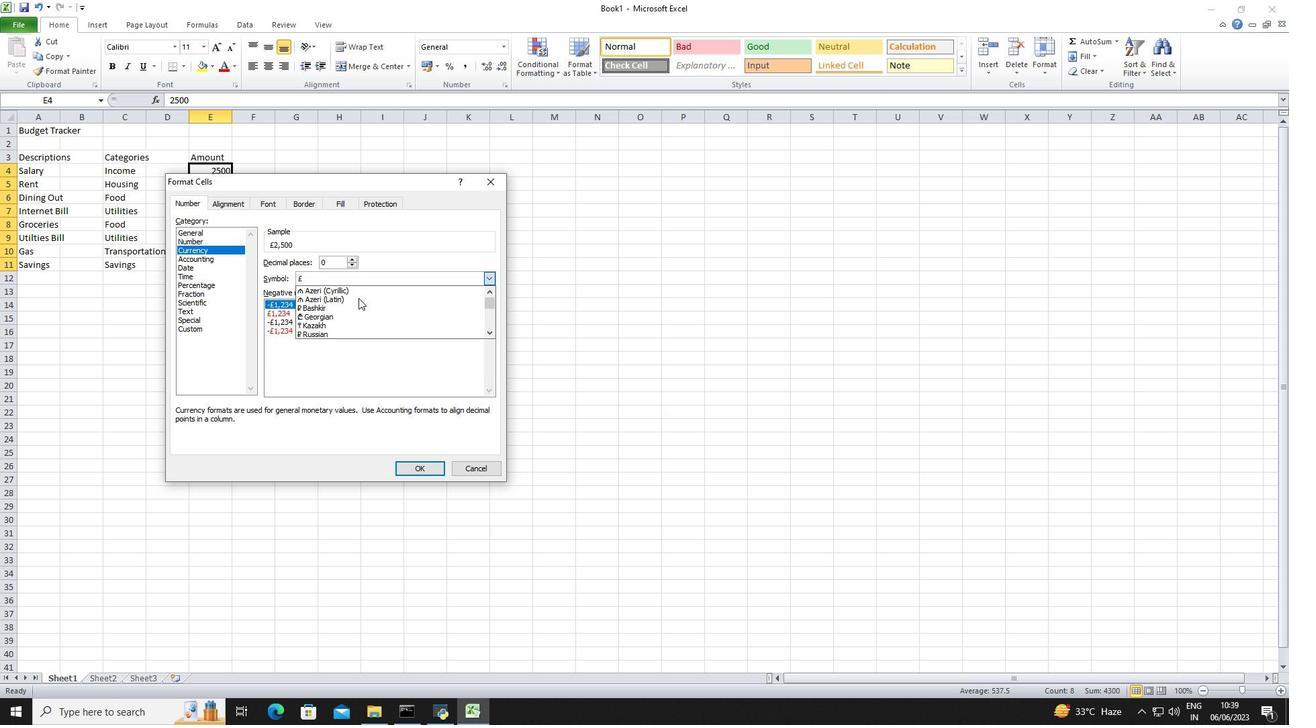 
Action: Mouse scrolled (358, 297) with delta (0, 0)
Screenshot: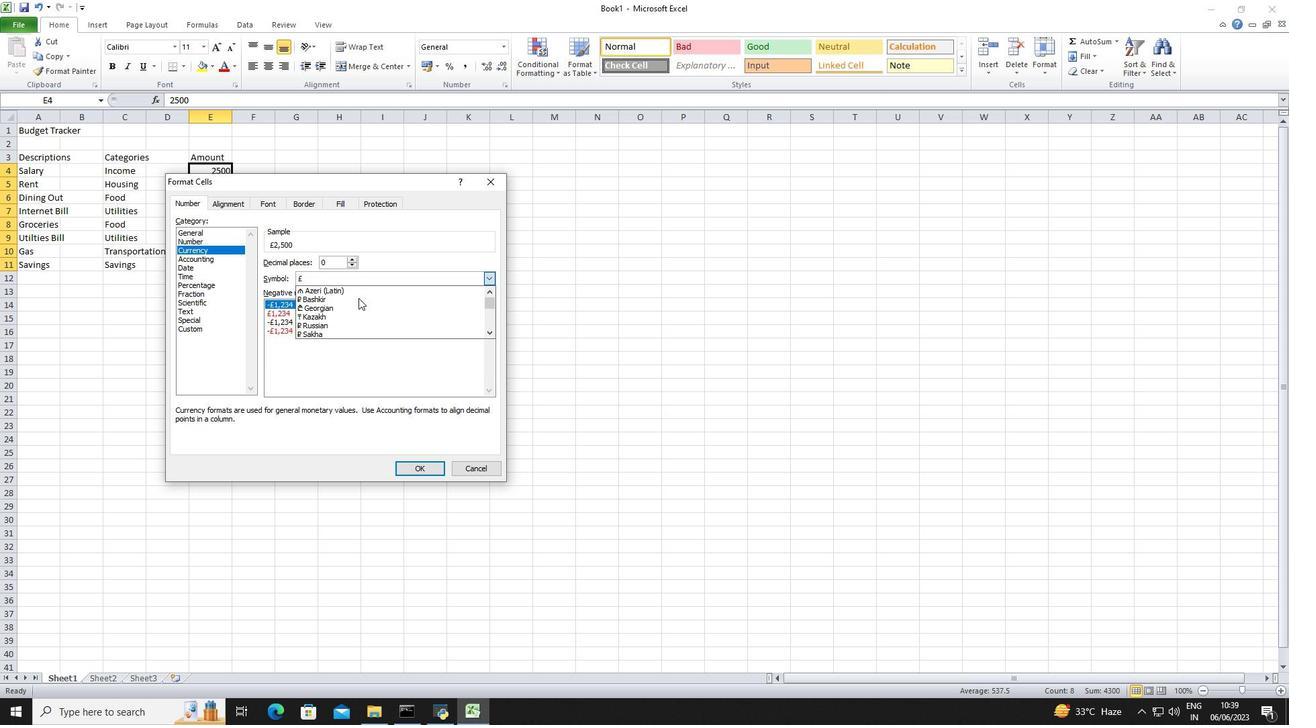 
Action: Mouse scrolled (358, 297) with delta (0, 0)
Screenshot: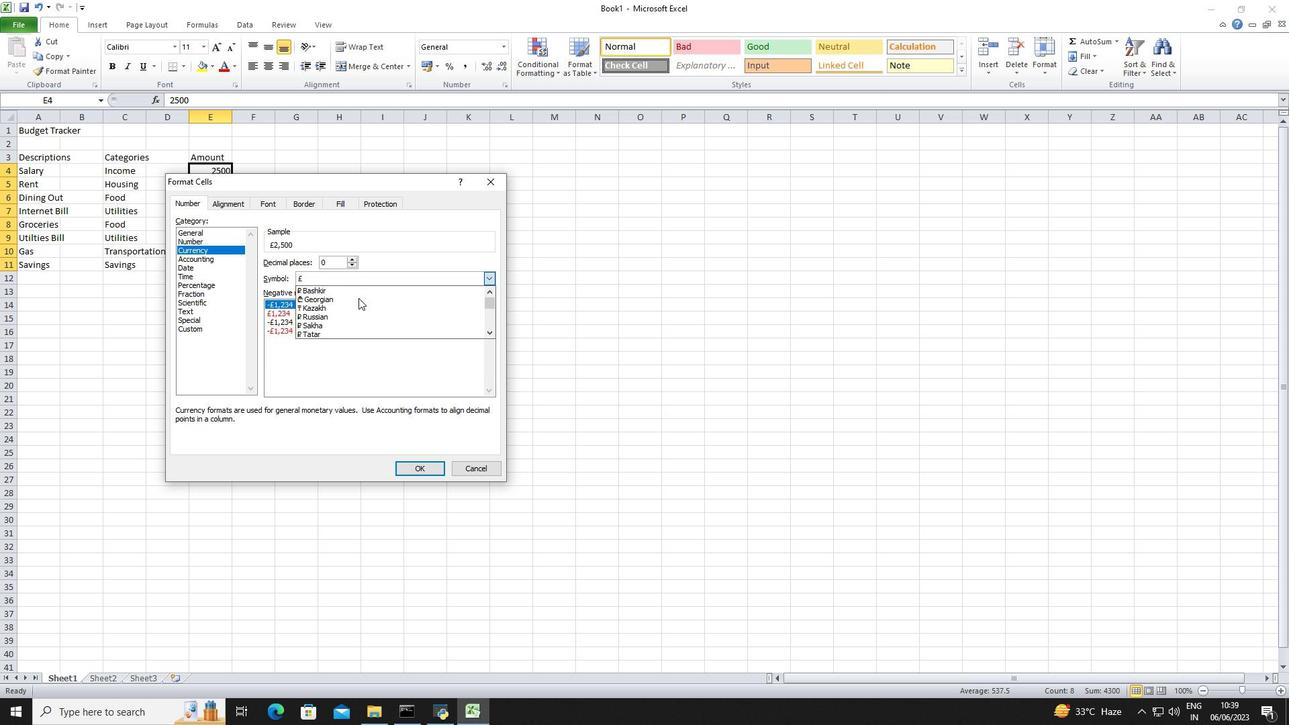 
Action: Mouse scrolled (358, 297) with delta (0, 0)
Screenshot: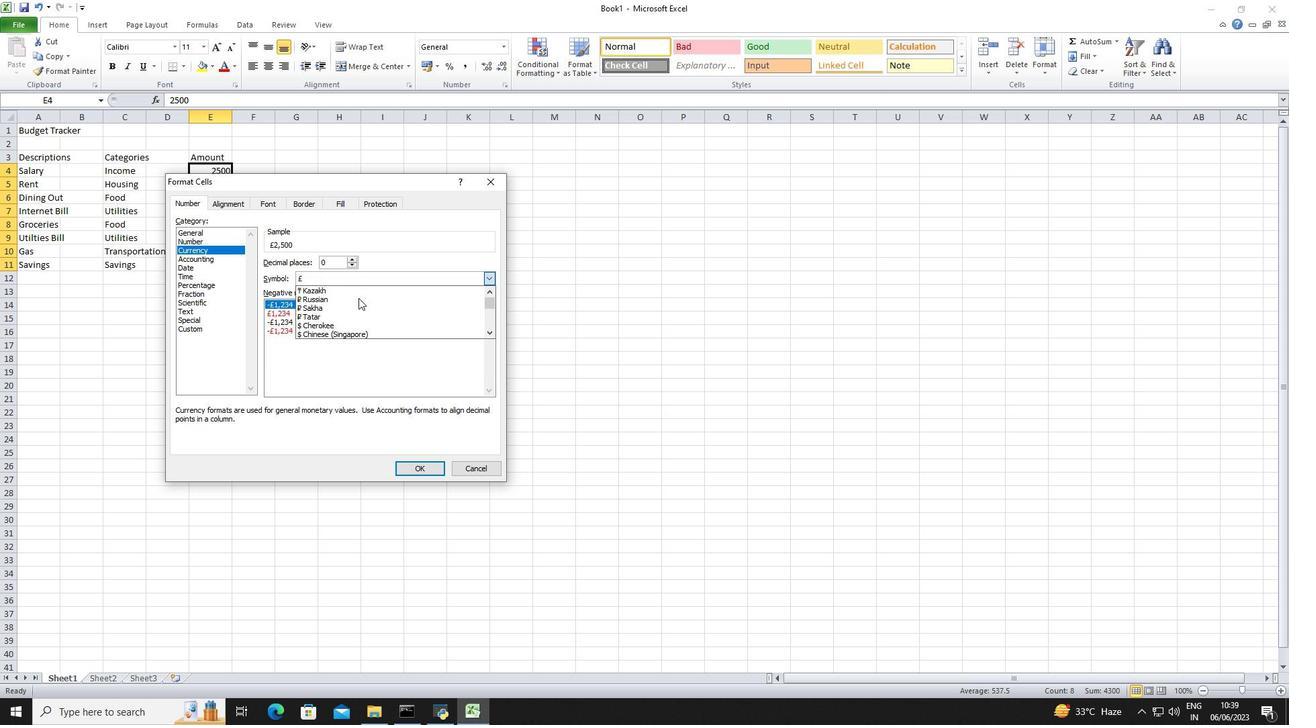
Action: Mouse scrolled (358, 297) with delta (0, 0)
Screenshot: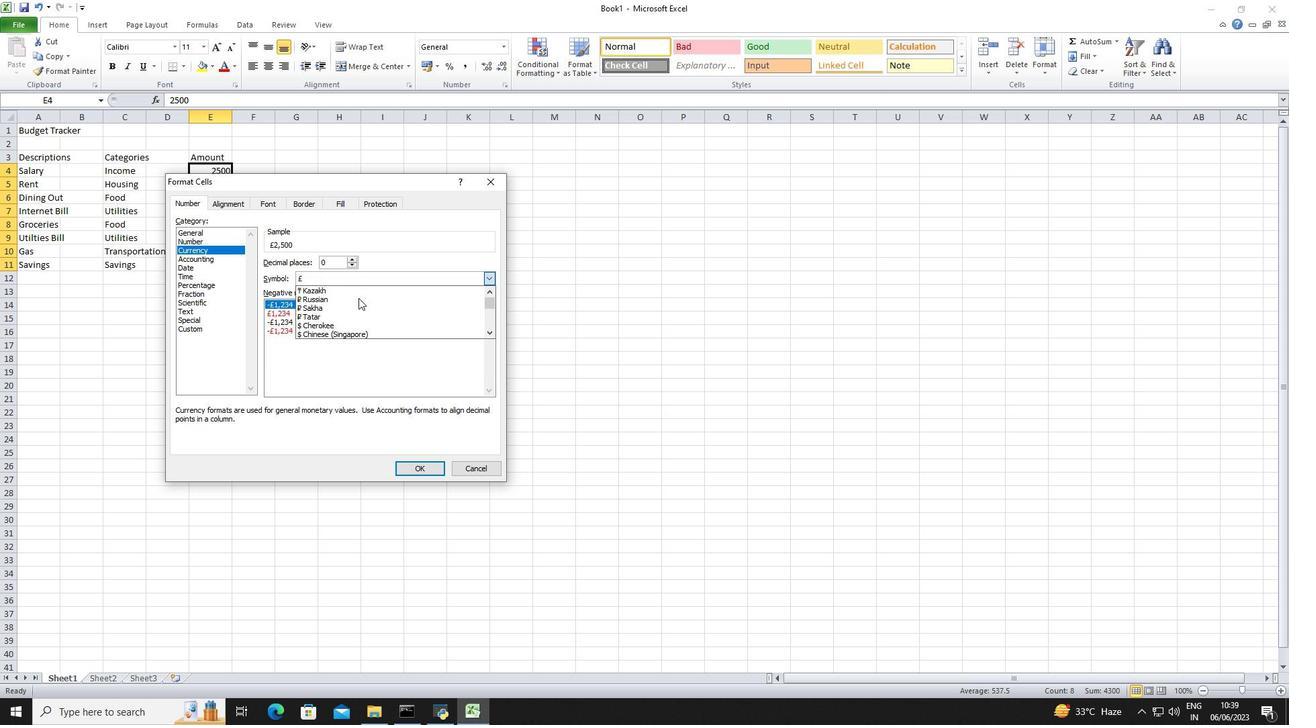 
Action: Mouse scrolled (358, 297) with delta (0, 0)
Screenshot: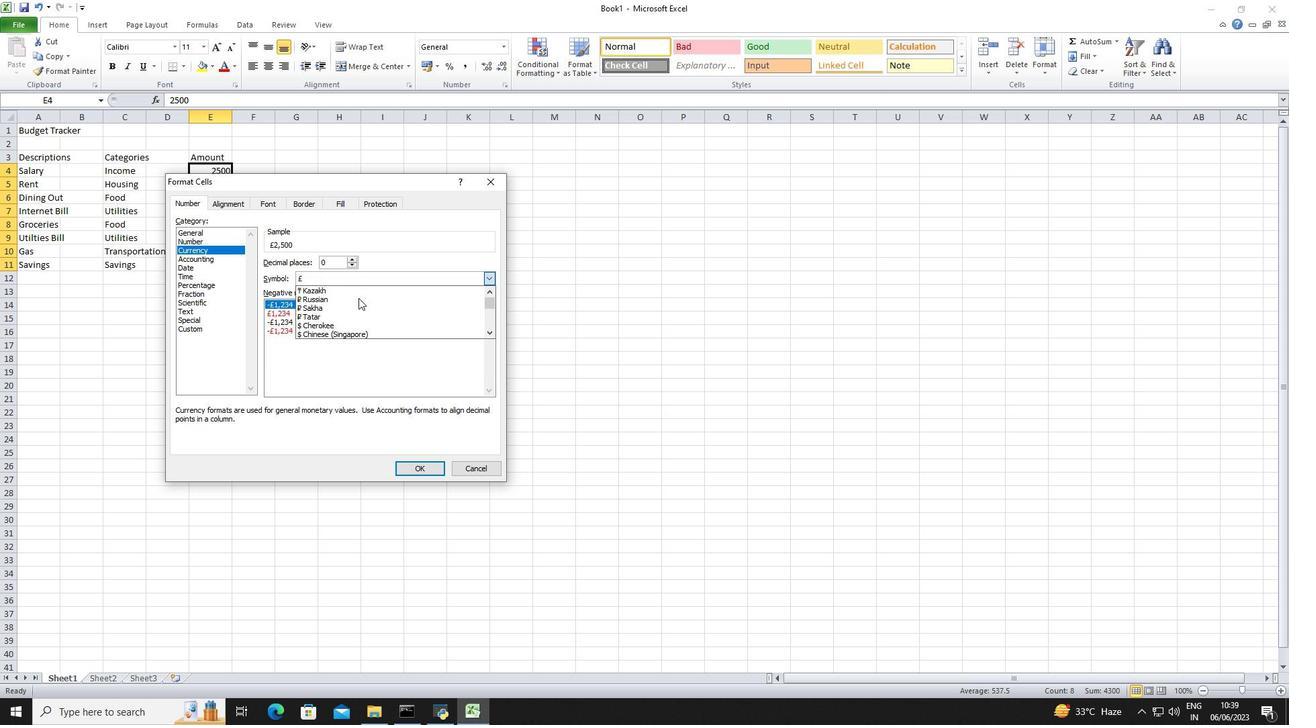 
Action: Mouse moved to (359, 317)
Screenshot: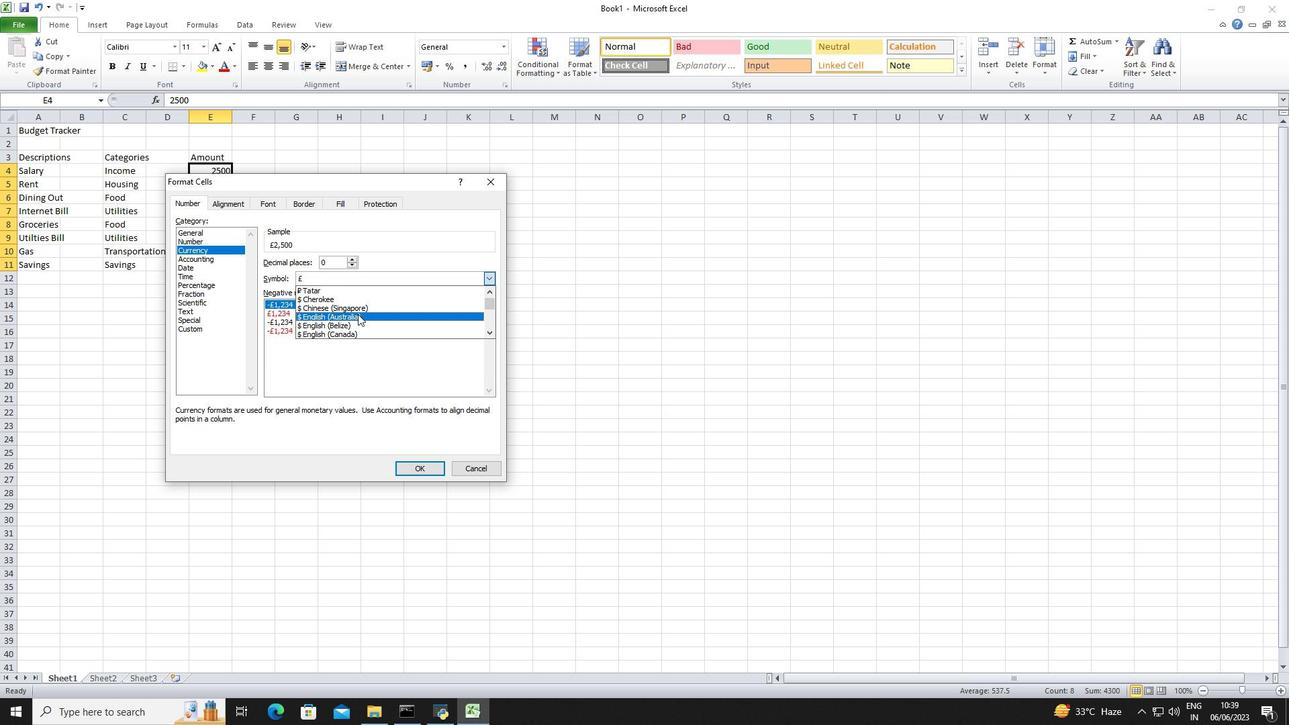 
Action: Mouse pressed left at (359, 317)
Screenshot: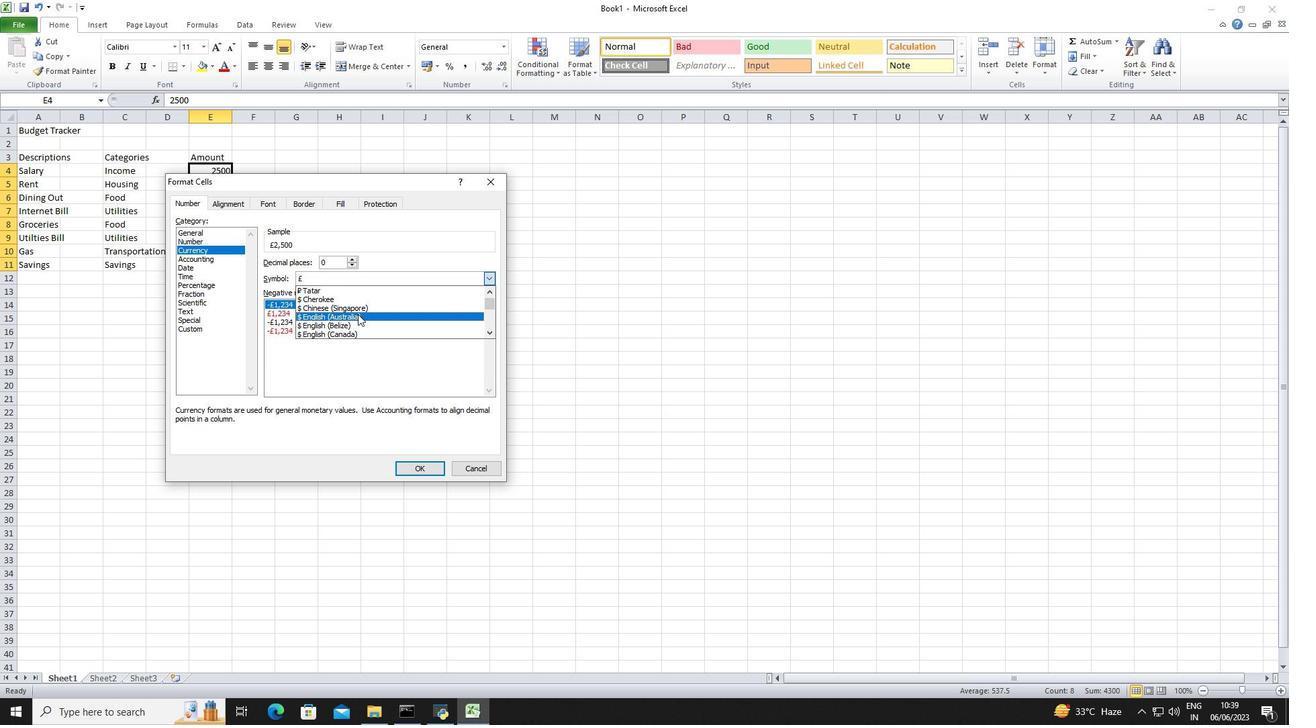 
Action: Mouse moved to (416, 471)
Screenshot: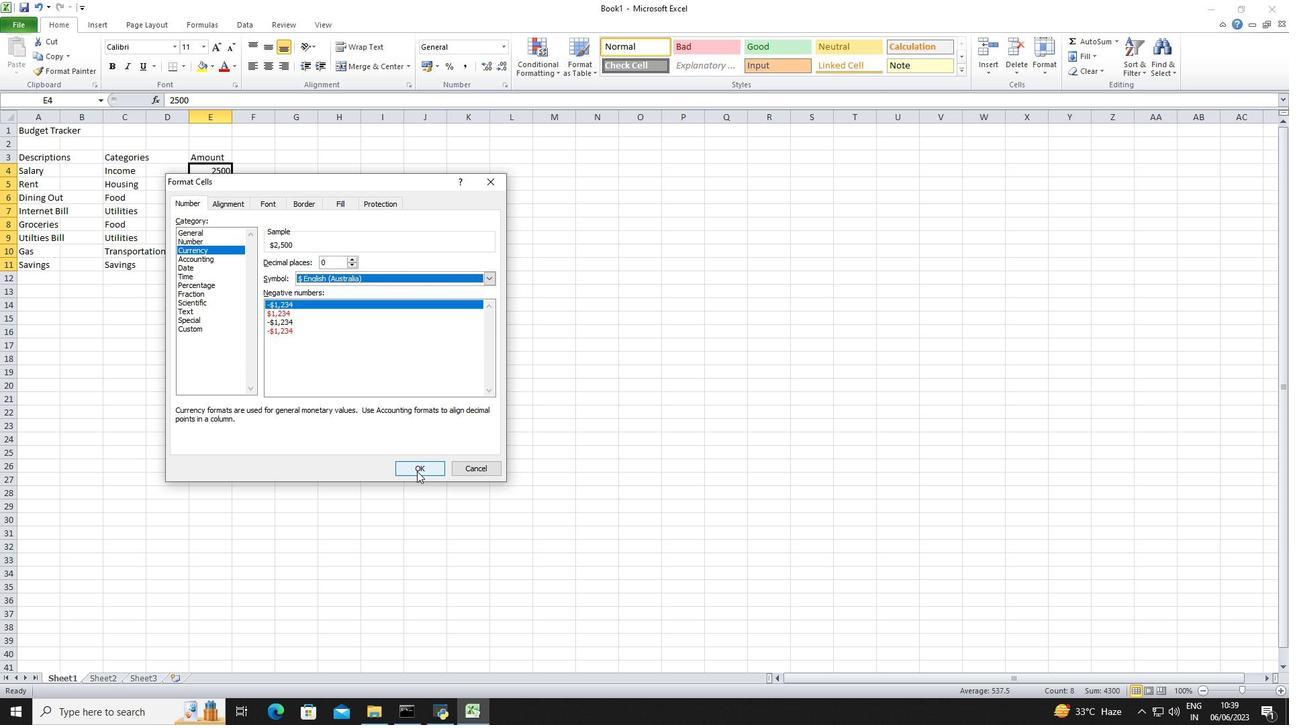 
Action: Mouse pressed left at (416, 471)
Screenshot: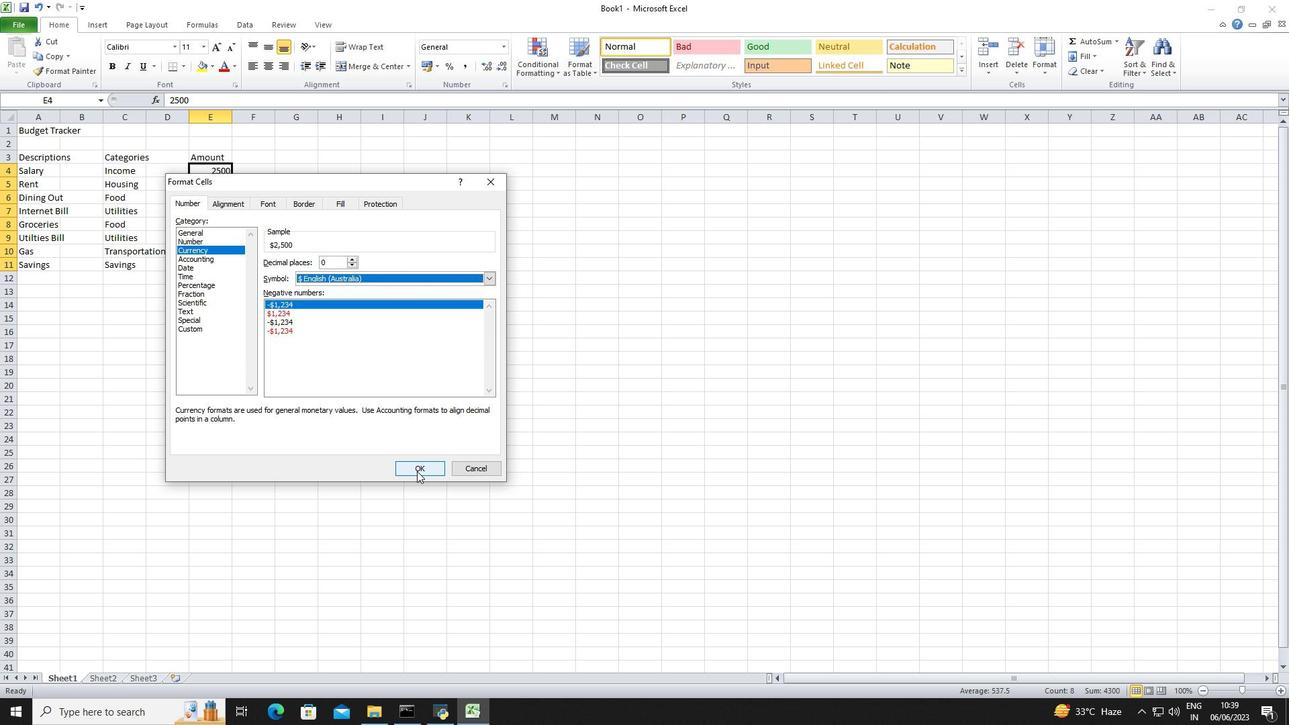 
Action: Mouse moved to (284, 156)
Screenshot: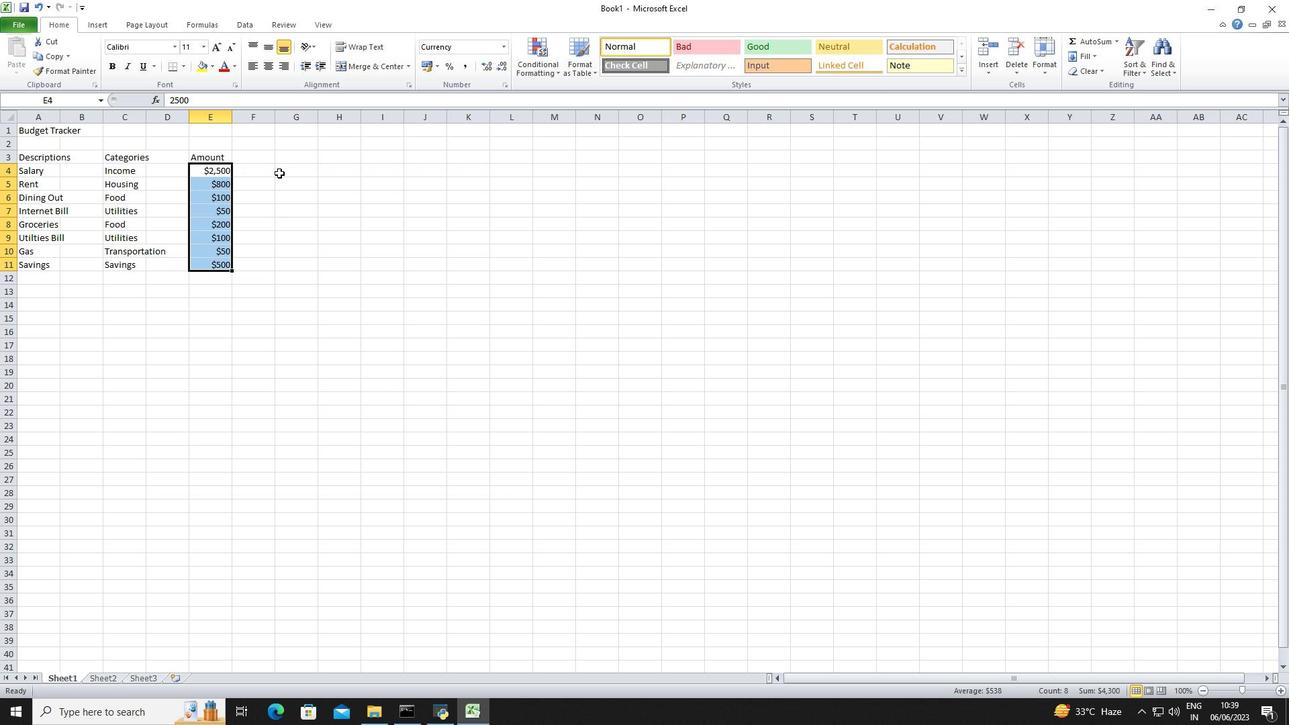 
Action: Mouse pressed left at (284, 156)
Screenshot: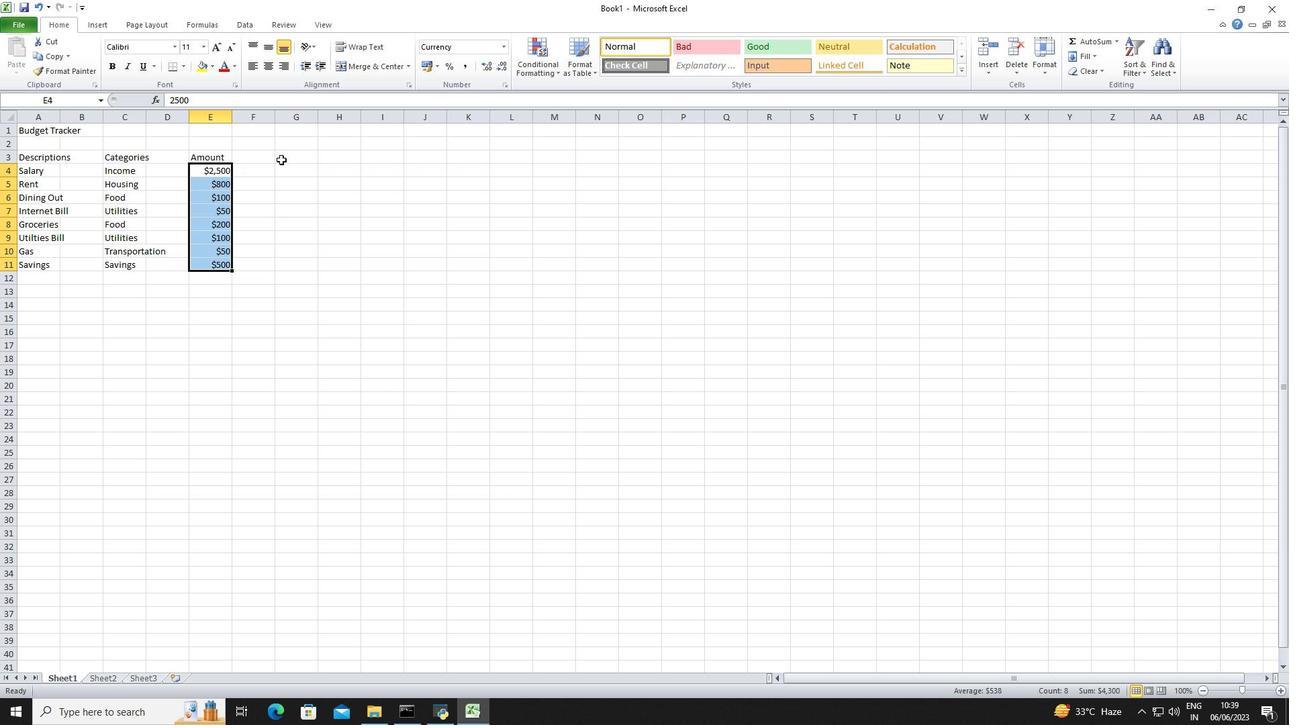 
Action: Key pressed <Key.shift>Dates<Key.right><Key.down><Key.left>2023-05-01<Key.enter>2023-05-05<Key.enter>2023-05-10<Key.enter>2023-05-15<Key.enter>2023-05-19<Key.enter>2023-05-22<Key.enter>2023-05-25<Key.enter>2023-05-30<Key.enter><Key.down><Key.right><Key.right><Key.up><Key.up><Key.up><Key.up><Key.up><Key.up><Key.up><Key.up><Key.up><Key.up><Key.shift>Income/<Key.shift>Expense<Key.down><Key.shift>Income<Key.enter><Key.up>
Screenshot: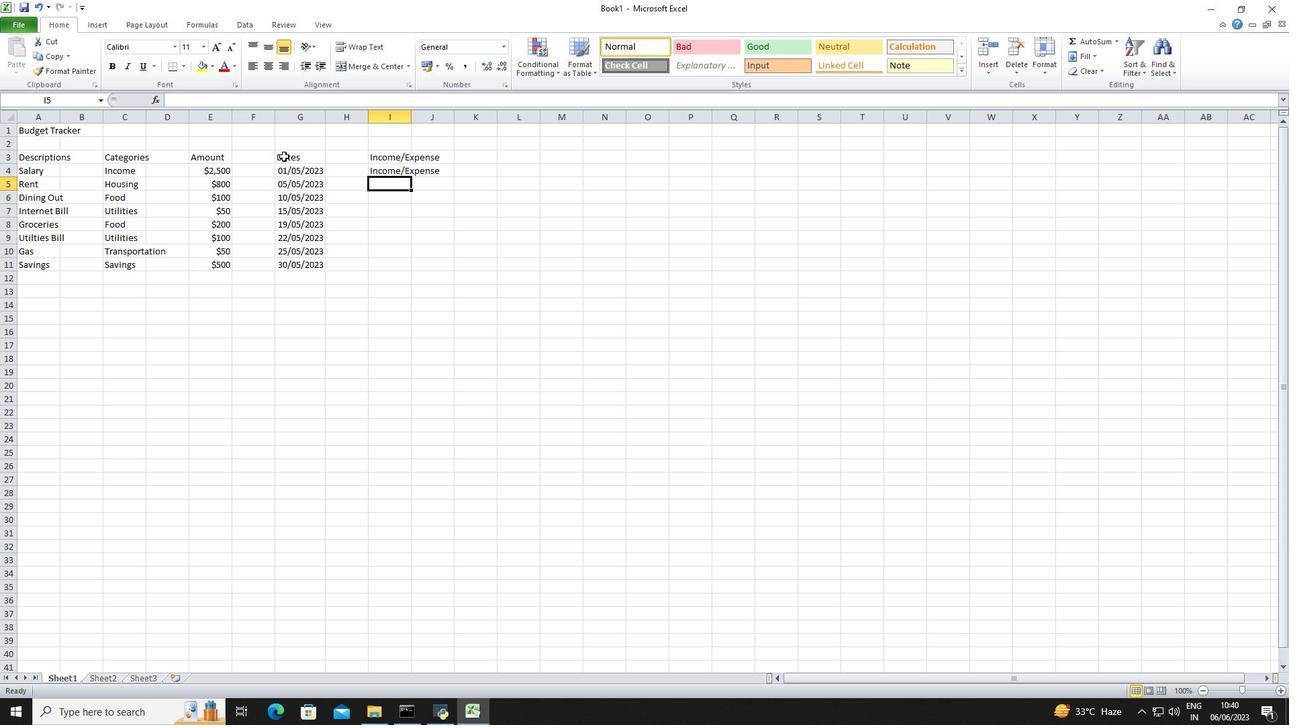 
Action: Mouse moved to (409, 169)
Screenshot: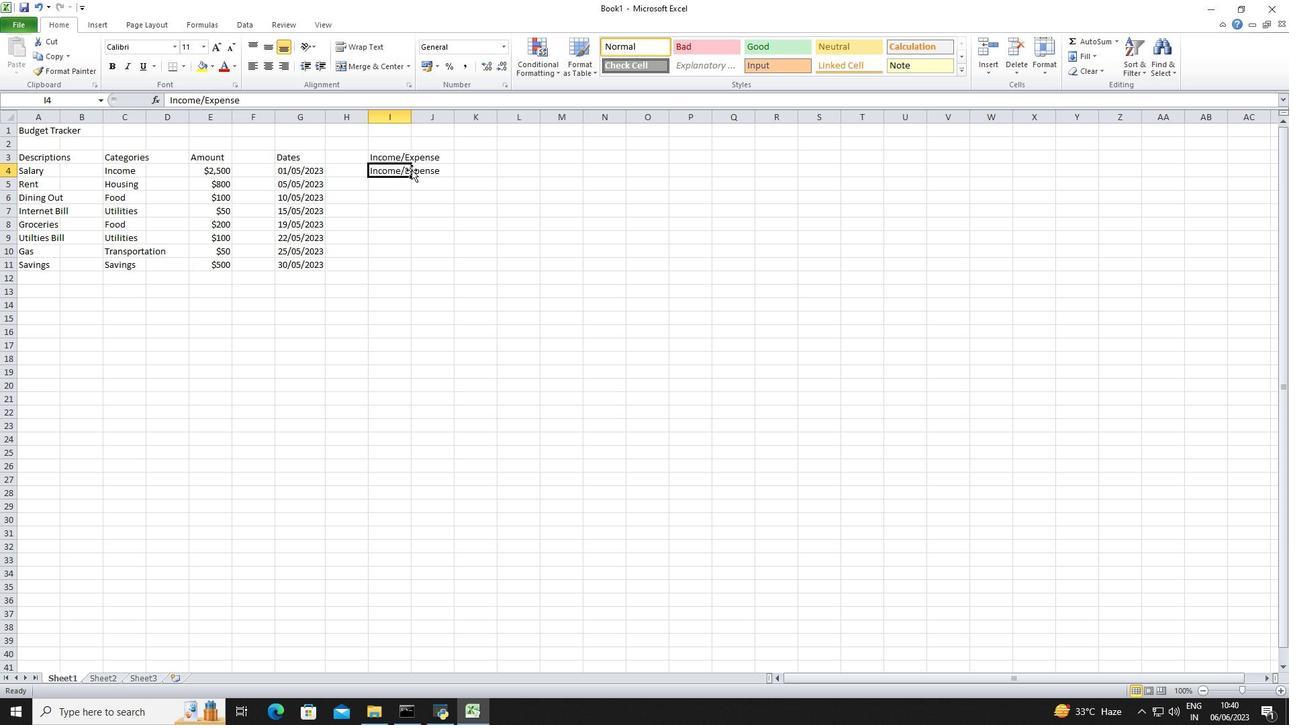 
Action: Mouse pressed left at (409, 169)
Screenshot: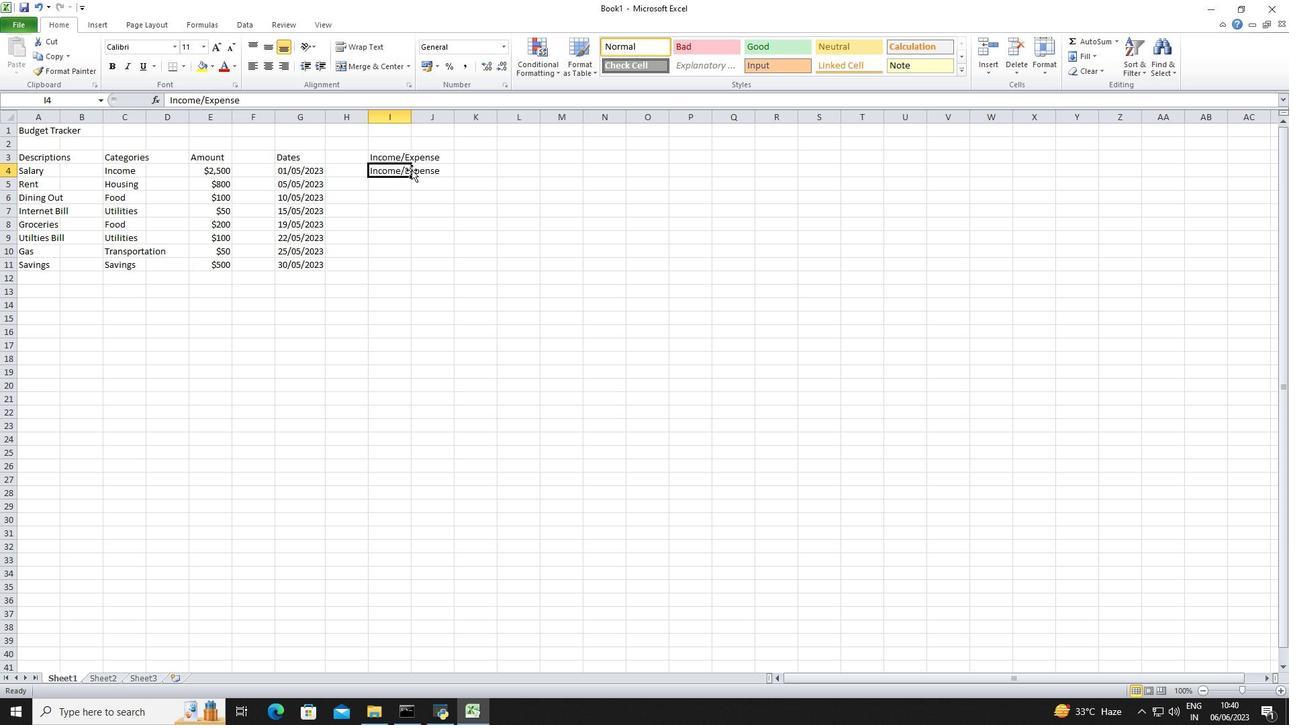 
Action: Mouse moved to (408, 169)
Screenshot: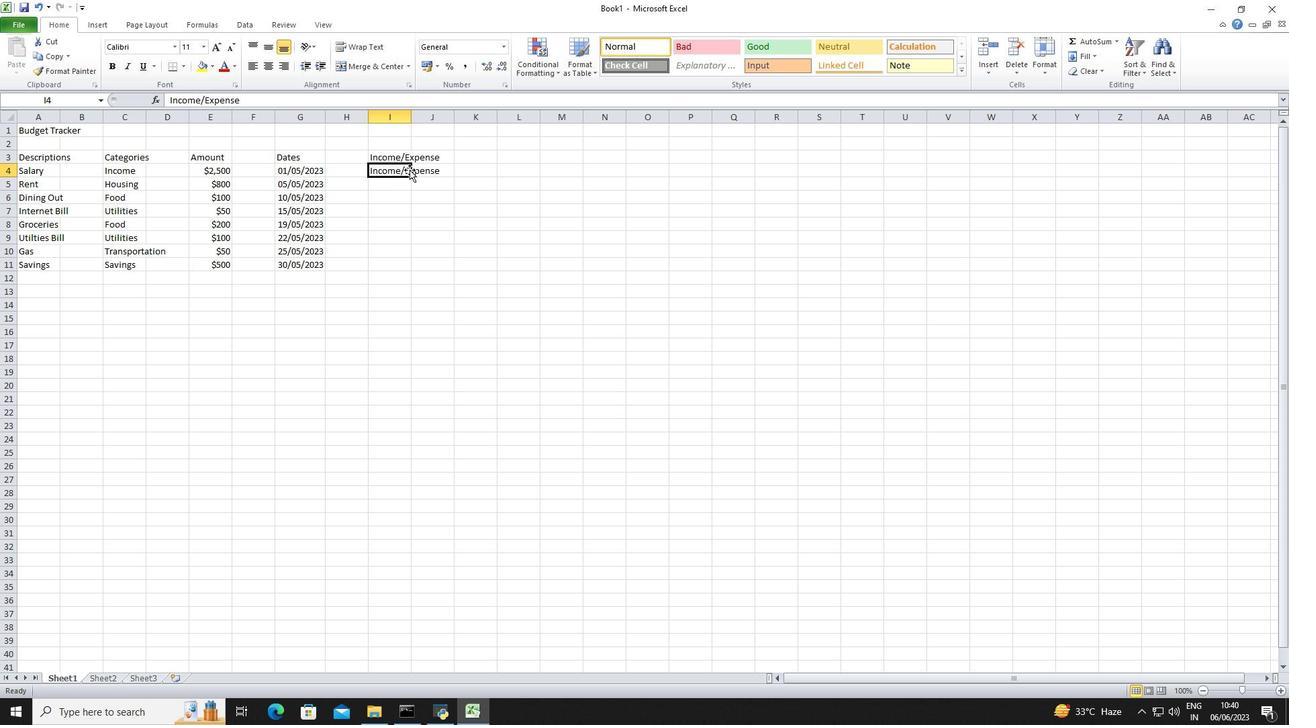 
Action: Mouse pressed left at (408, 169)
Screenshot: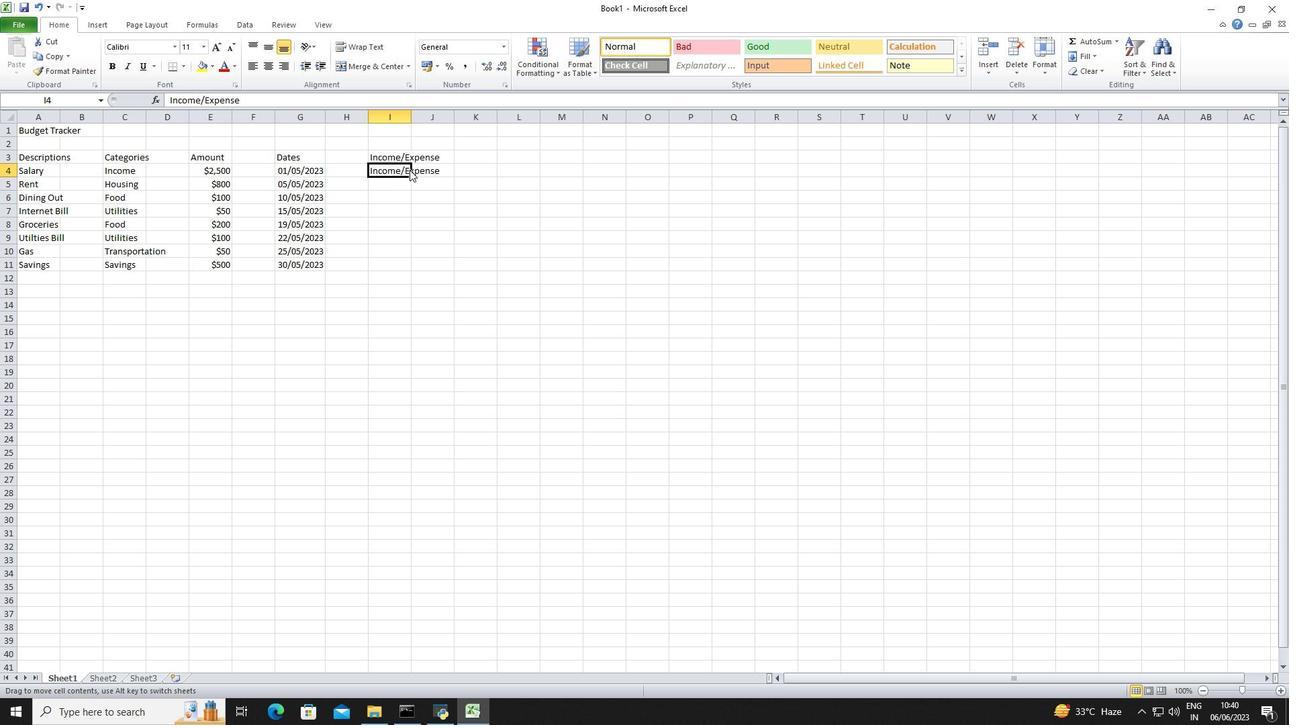 
Action: Mouse moved to (405, 169)
Screenshot: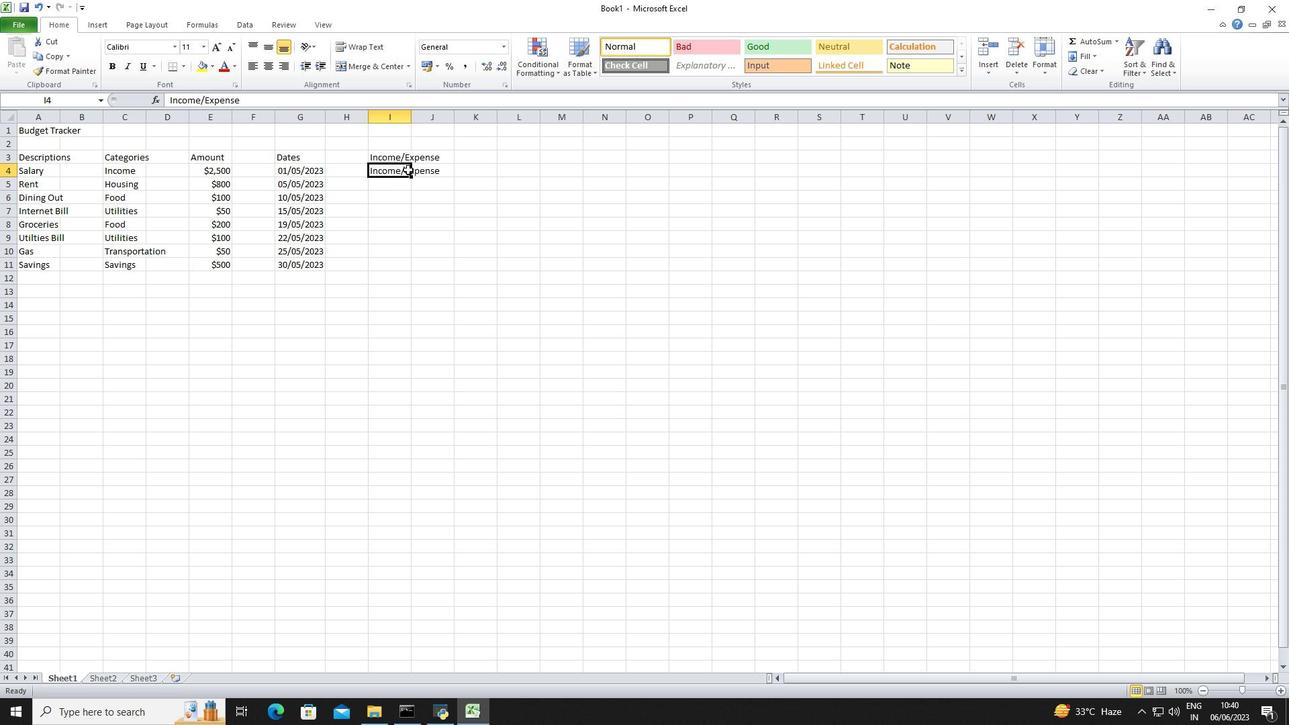 
Action: Mouse pressed left at (405, 169)
Screenshot: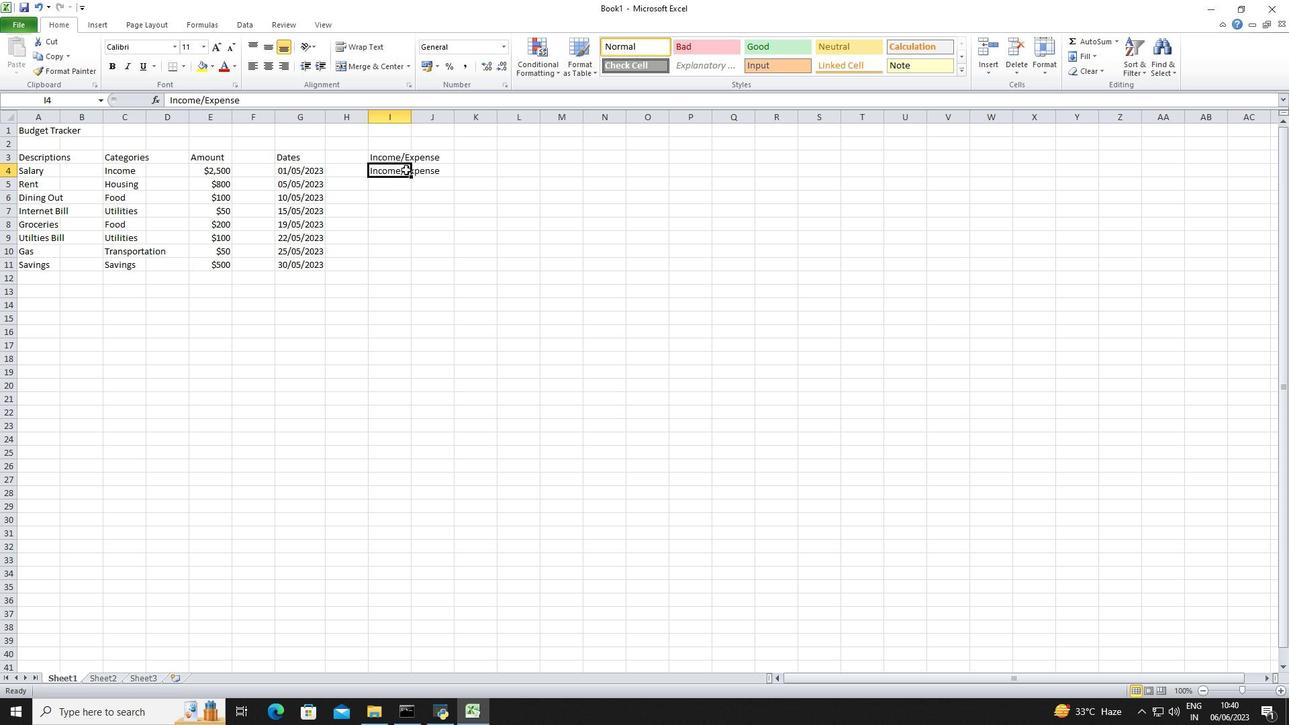 
Action: Mouse pressed left at (405, 169)
Screenshot: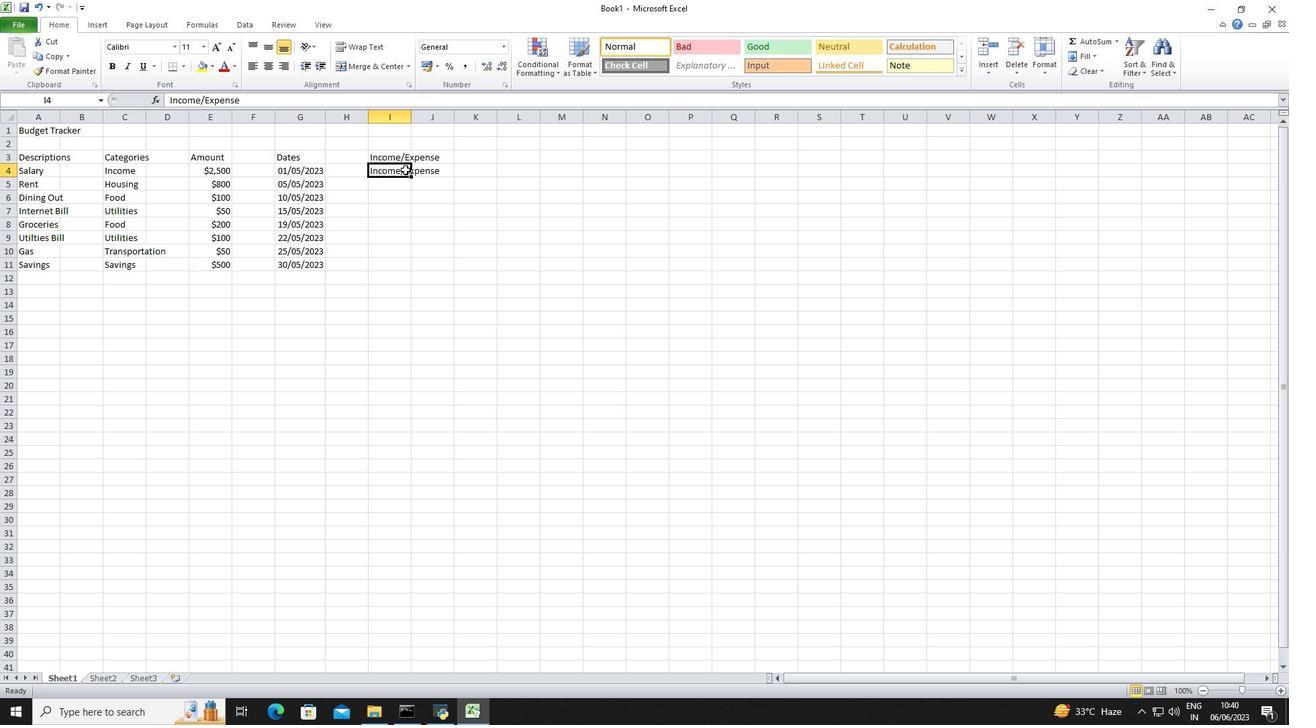 
Action: Mouse moved to (399, 167)
Screenshot: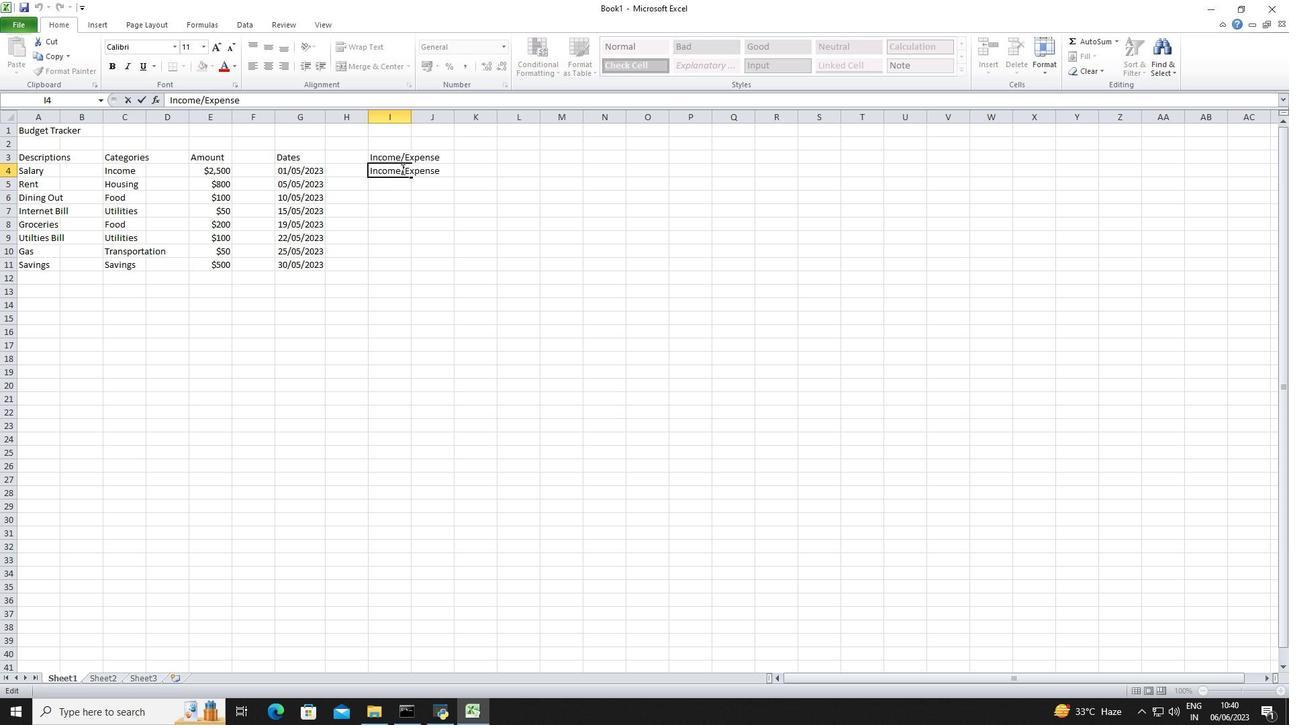 
Action: Mouse pressed left at (399, 167)
Screenshot: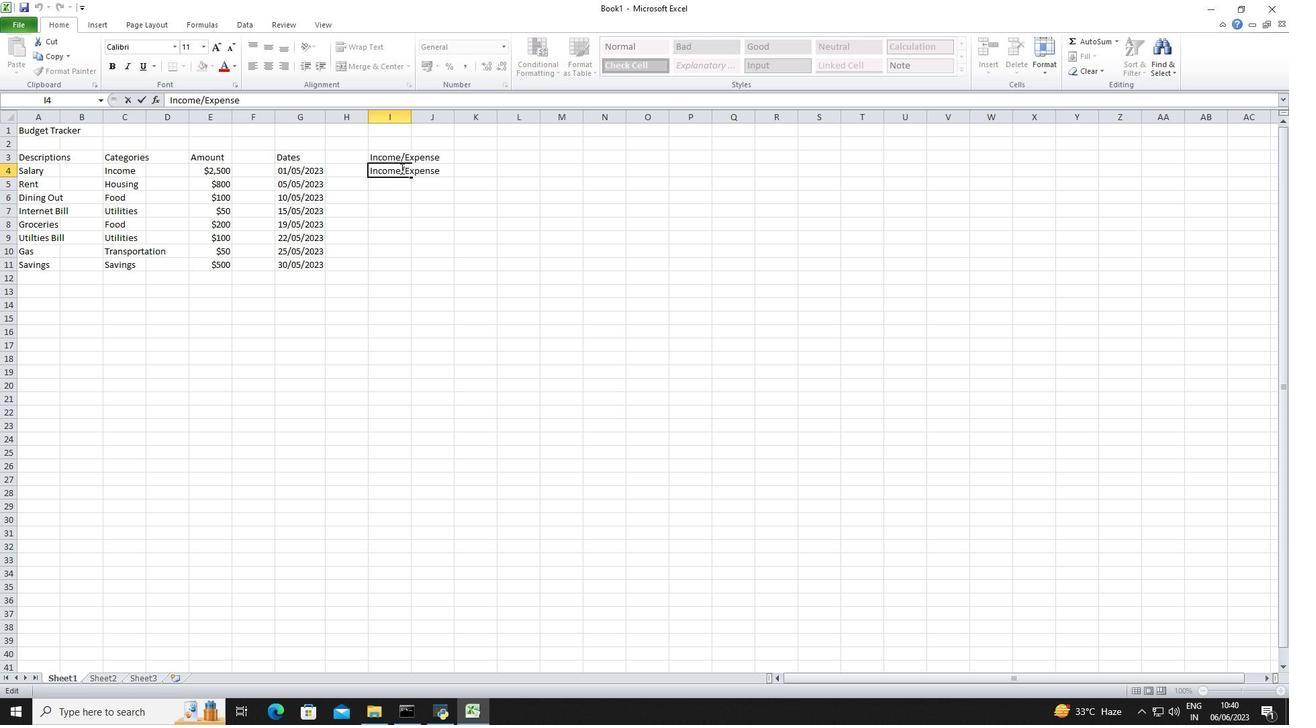 
Action: Mouse moved to (446, 167)
Screenshot: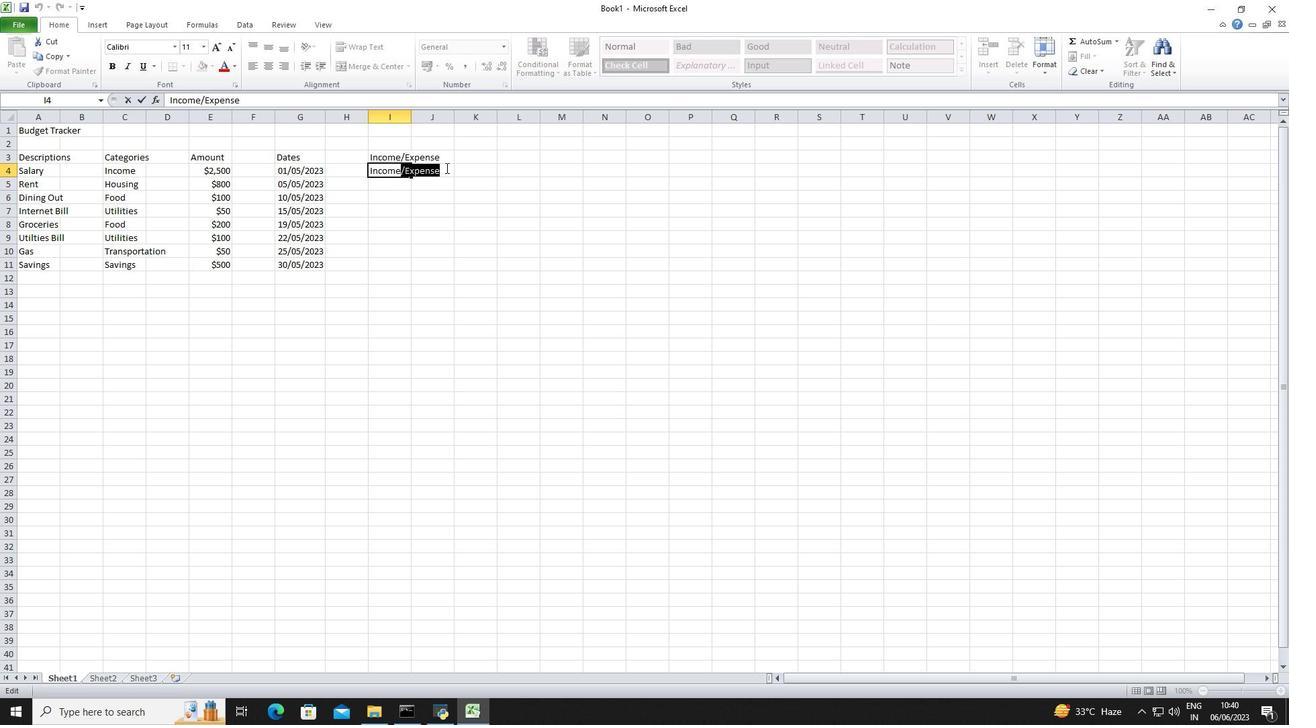 
Action: Key pressed <Key.backspace><Key.enter><Key.shift>Expense<Key.enter><Key.shift>Expense<Key.enter><Key.shift>Expense<Key.enter><Key.shift>Expense<Key.enter><Key.shift>Expense<Key.enter><Key.shift>Expense<Key.enter><Key.shift>Expense<Key.shift><Key.shift><Key.shift><Key.shift><Key.shift><Key.shift><Key.shift><Key.shift><Key.shift><Key.shift><Key.shift><Key.shift><Key.shift><Key.shift><Key.shift><Key.shift><Key.shift><Key.shift><Key.shift><Key.shift><Key.shift><Key.shift><Key.shift><Key.shift><Key.shift><Key.shift><Key.shift><Key.shift><Key.shift><Key.shift><Key.shift><Key.shift><Key.shift><Key.shift><Key.shift><Key.shift><Key.shift><Key.shift><Key.shift><Key.shift><Key.shift><Key.shift><Key.shift><Key.shift><Key.shift><Key.shift><Key.shift><Key.shift><Key.shift><Key.shift>I<Key.backspace><Key.backspace><Key.backspace><Key.backspace><Key.backspace><Key.backspace><Key.backspace><Key.backspace><Key.shift>Income<Key.down><Key.right><Key.right>ctrl+S<Key.shift>Expense<Key.shift>Cat<Key.enter>
Screenshot: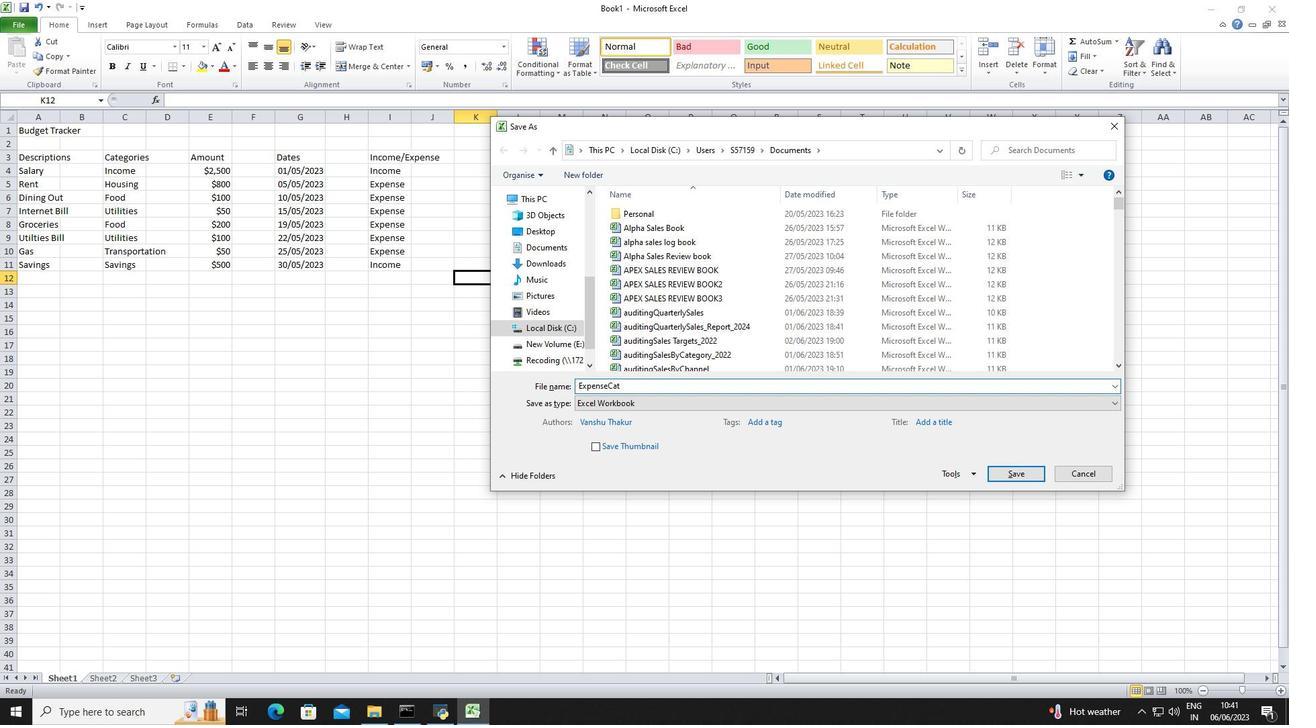 
